 Task: Look for space in Kasulu, Tanzania from 6th September, 2023 to 15th September, 2023 for 6 adults in price range Rs.8000 to Rs.12000. Place can be entire place or private room with 6 bedrooms having 6 beds and 6 bathrooms. Property type can be house, flat, guest house. Amenities needed are: wifi, TV, free parkinig on premises, gym, breakfast. Booking option can be shelf check-in. Required host language is English.
Action: Mouse moved to (421, 86)
Screenshot: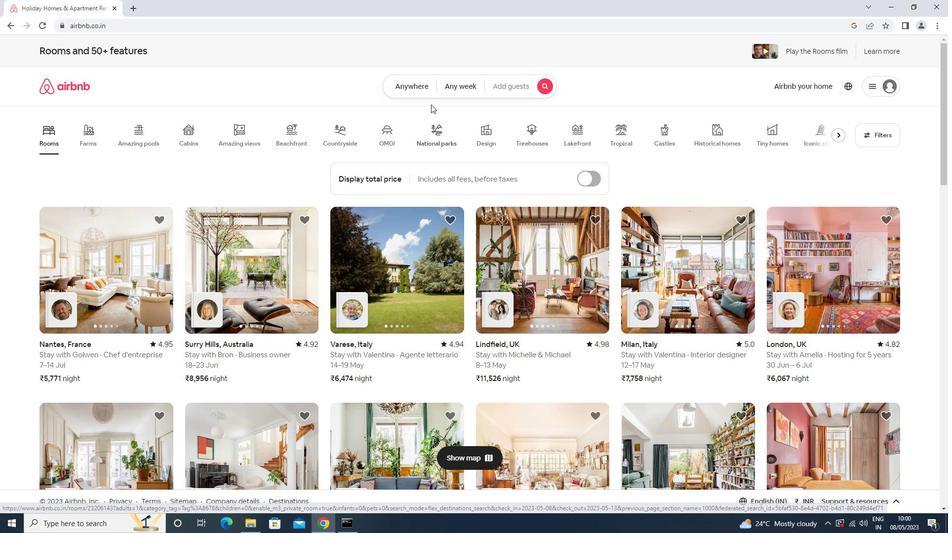 
Action: Mouse pressed left at (421, 86)
Screenshot: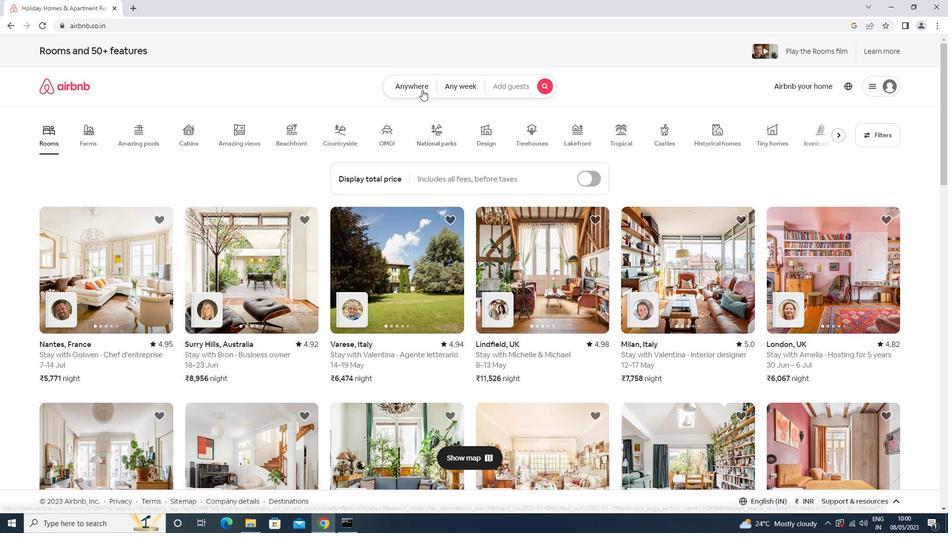 
Action: Mouse moved to (386, 115)
Screenshot: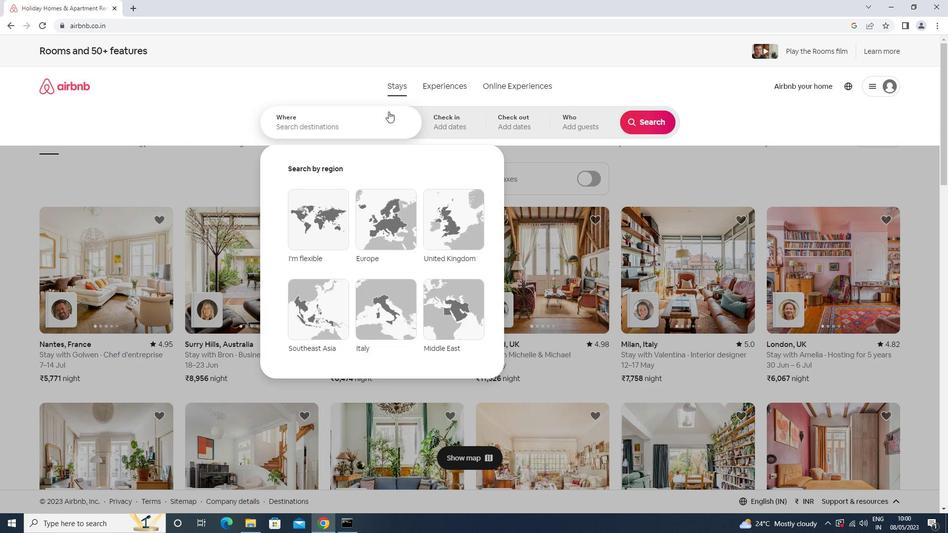 
Action: Mouse pressed left at (386, 115)
Screenshot: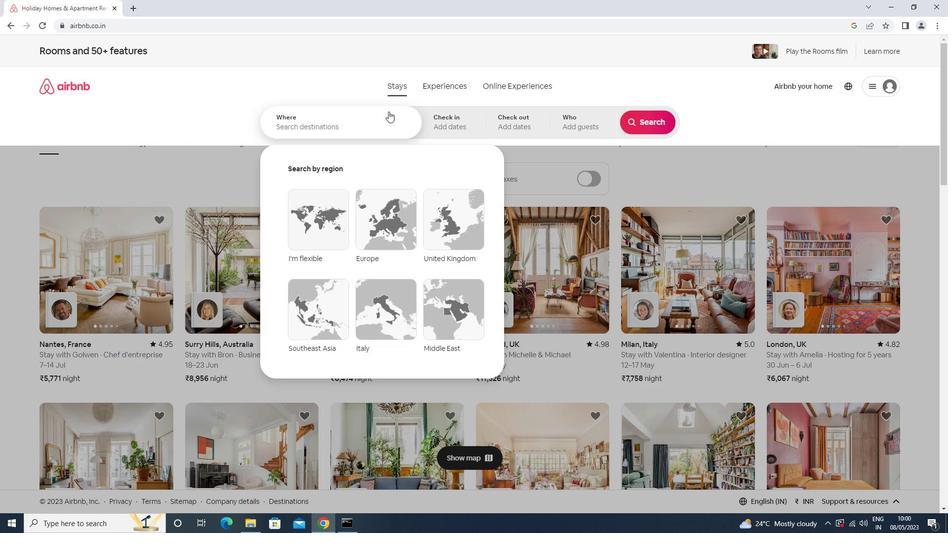 
Action: Mouse moved to (386, 116)
Screenshot: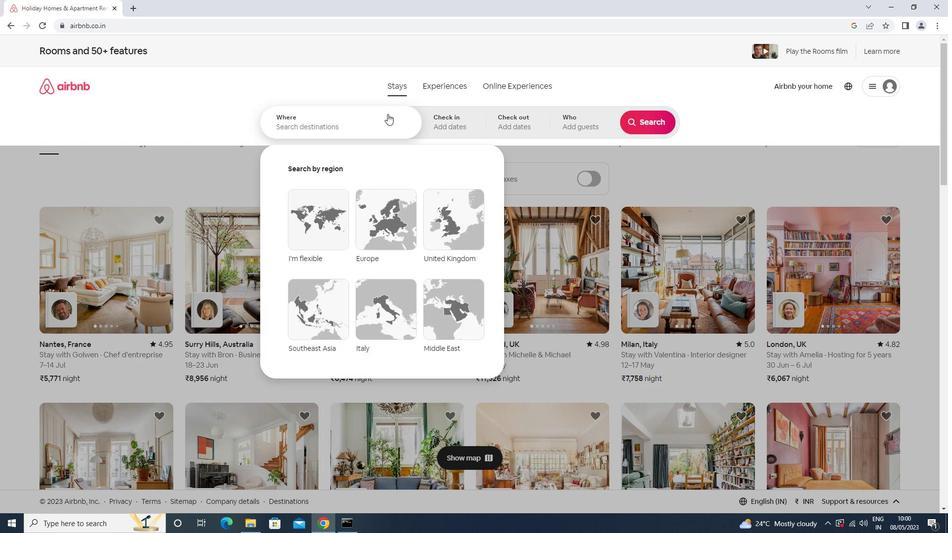 
Action: Key pressed <Key.shift>KASULU,<Key.backspace><Key.down><Key.enter>
Screenshot: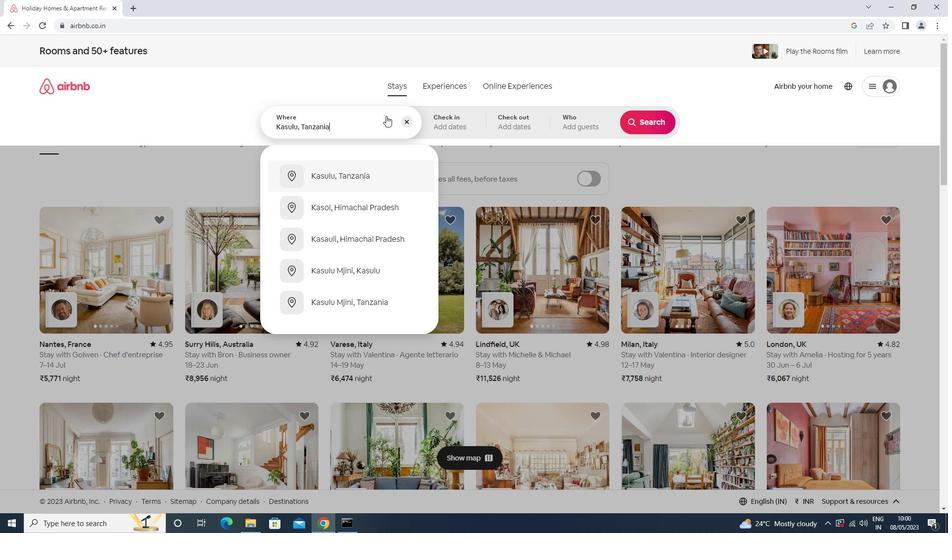 
Action: Mouse moved to (646, 204)
Screenshot: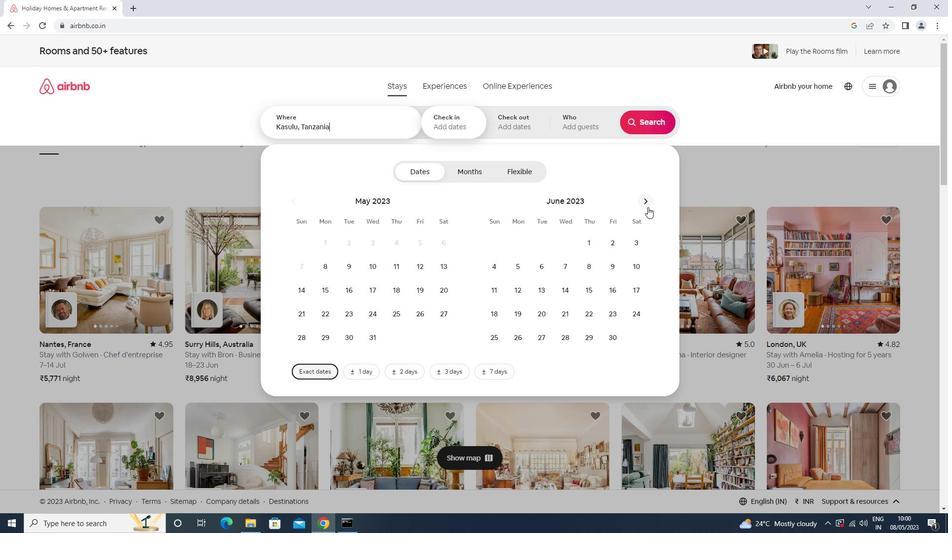 
Action: Mouse pressed left at (646, 204)
Screenshot: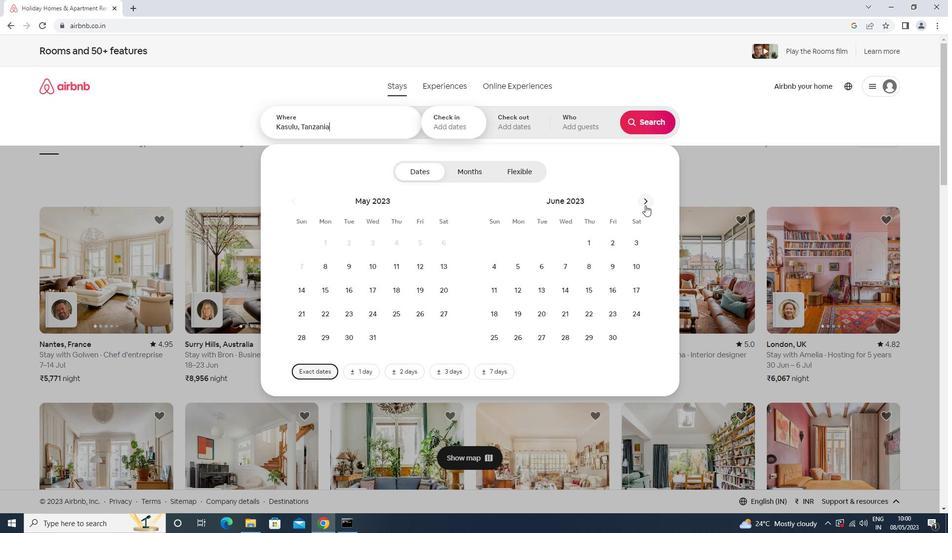 
Action: Mouse moved to (588, 262)
Screenshot: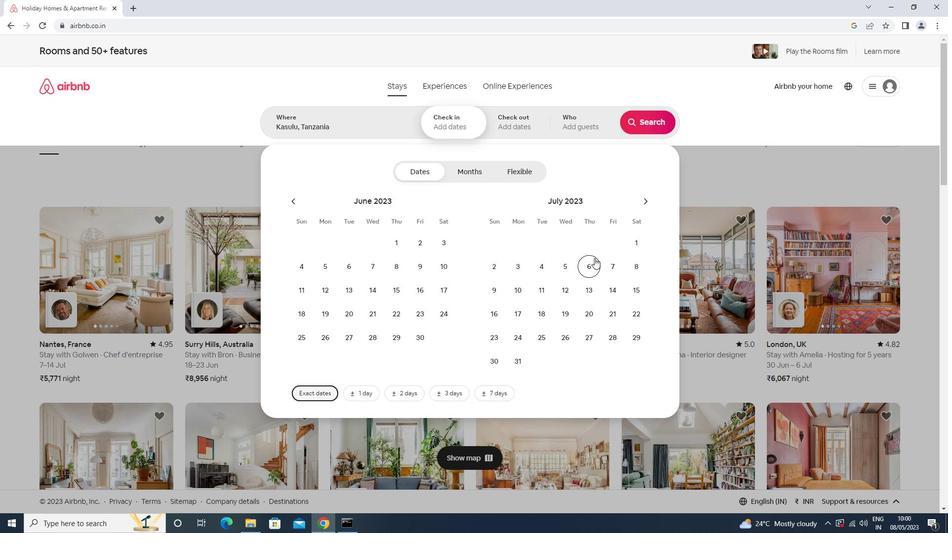 
Action: Mouse pressed left at (588, 262)
Screenshot: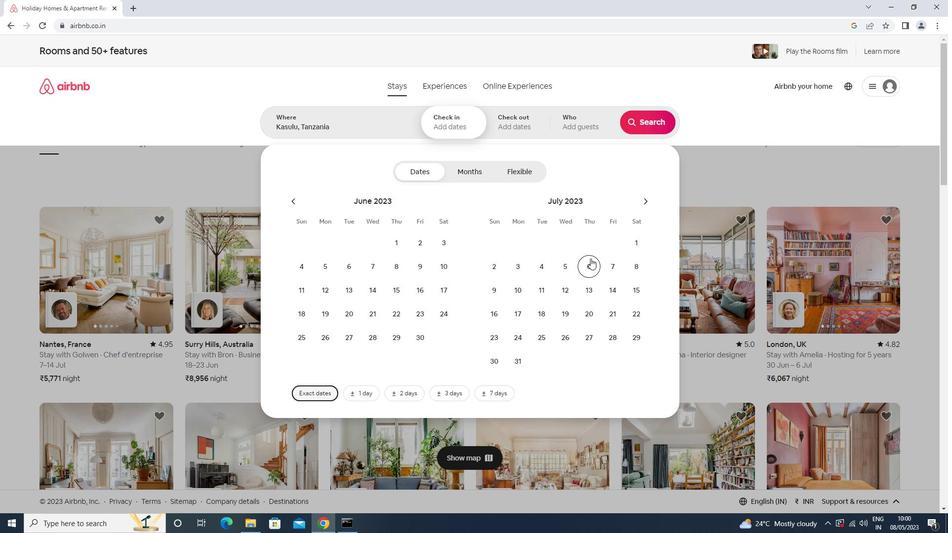 
Action: Mouse moved to (632, 285)
Screenshot: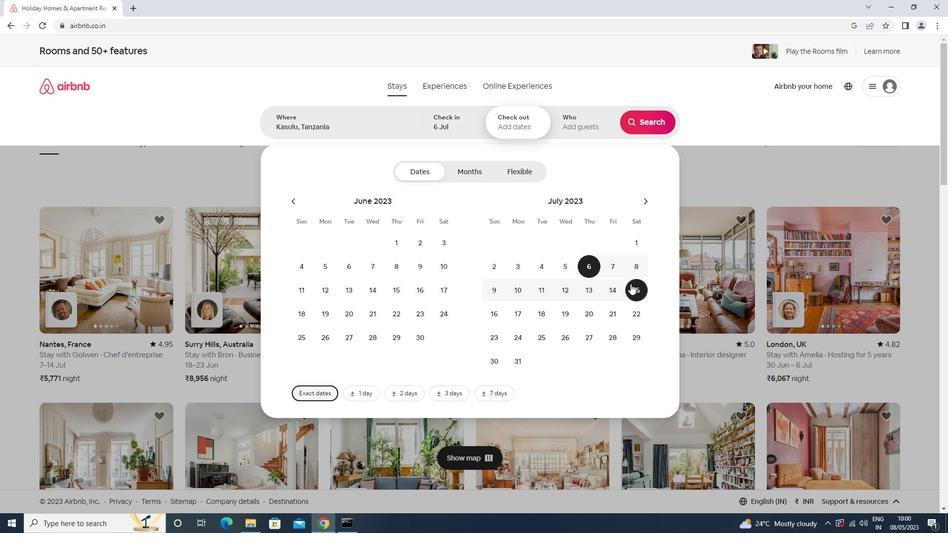 
Action: Mouse pressed left at (632, 285)
Screenshot: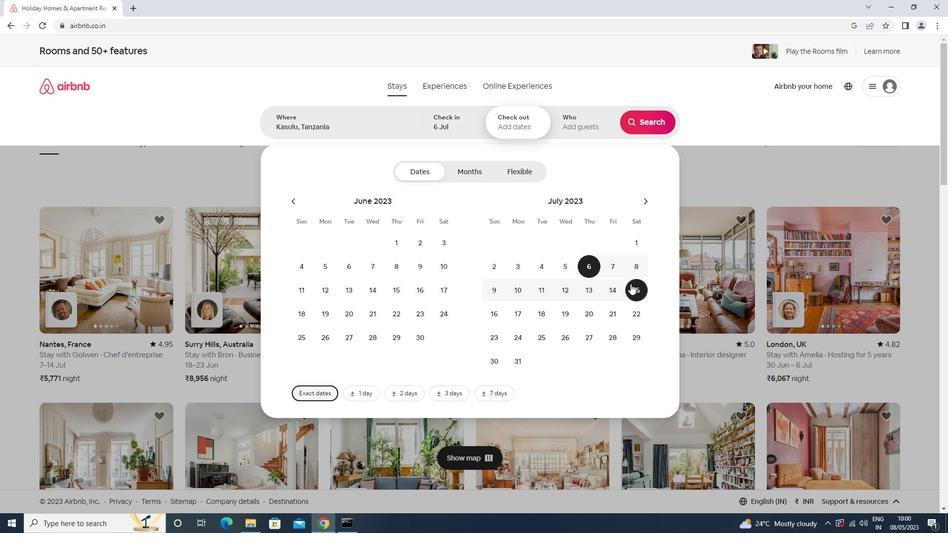 
Action: Mouse moved to (584, 123)
Screenshot: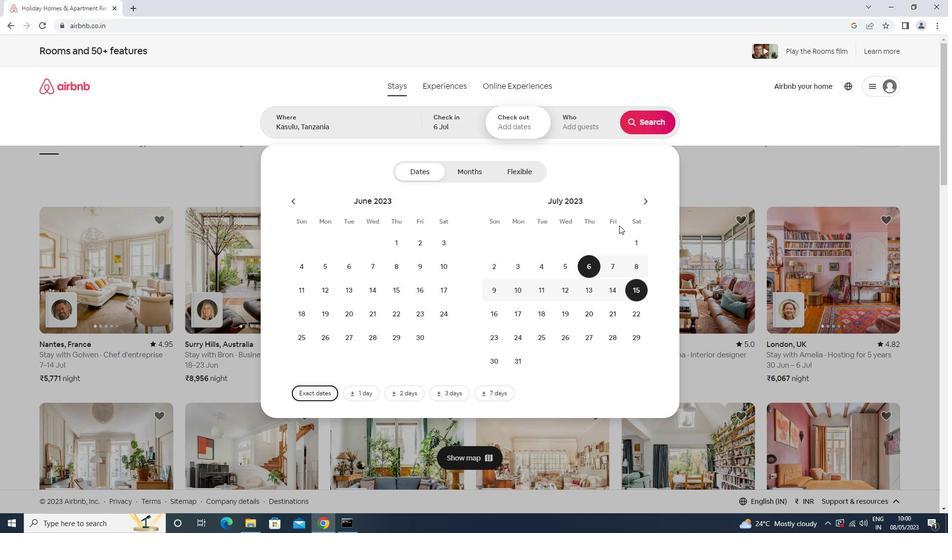 
Action: Mouse pressed left at (584, 123)
Screenshot: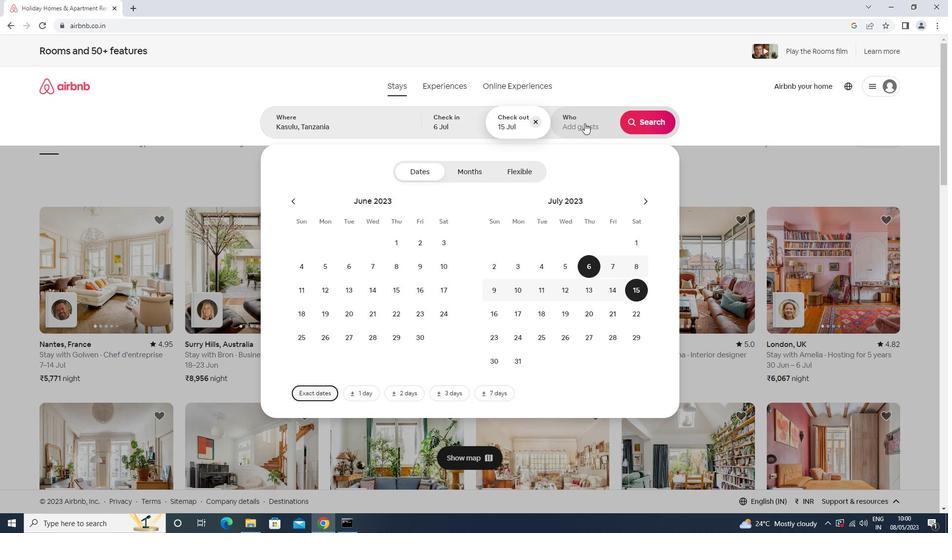 
Action: Mouse moved to (649, 173)
Screenshot: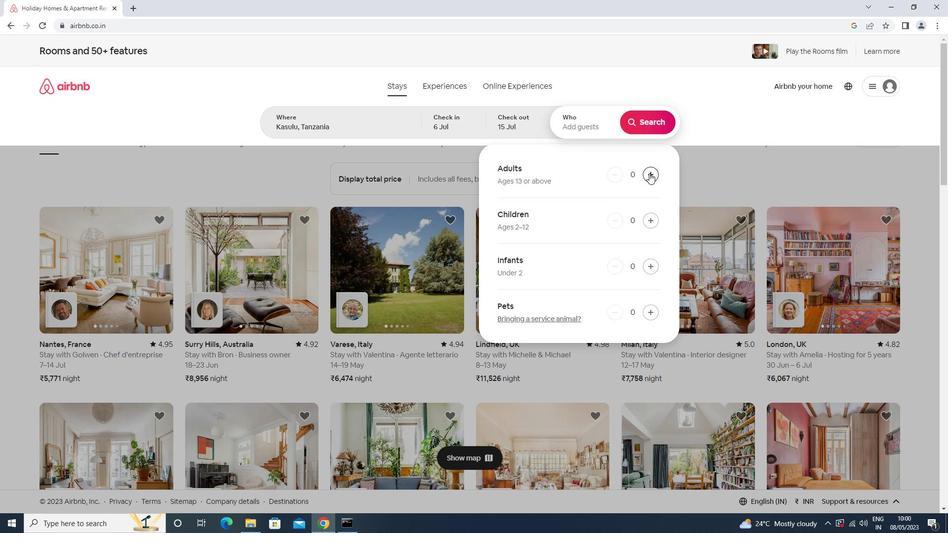 
Action: Mouse pressed left at (649, 173)
Screenshot: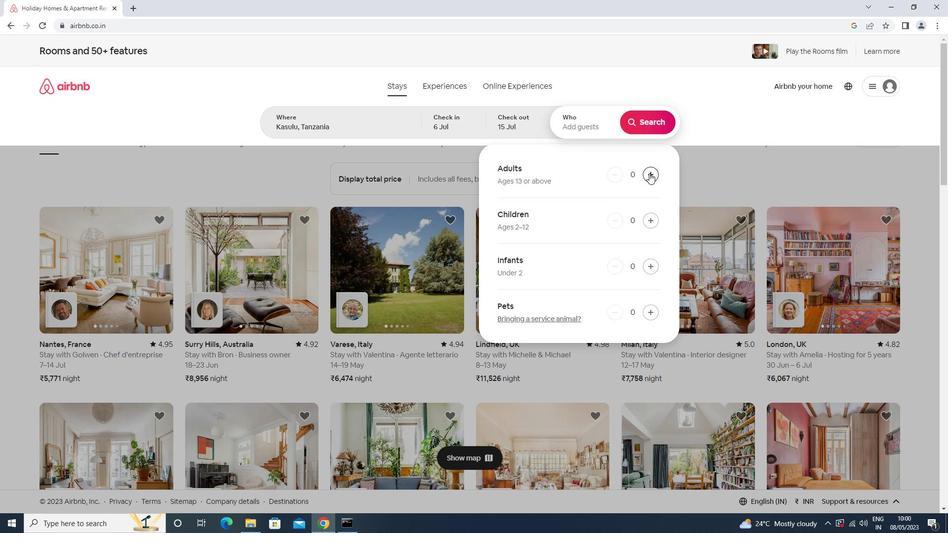 
Action: Mouse pressed left at (649, 173)
Screenshot: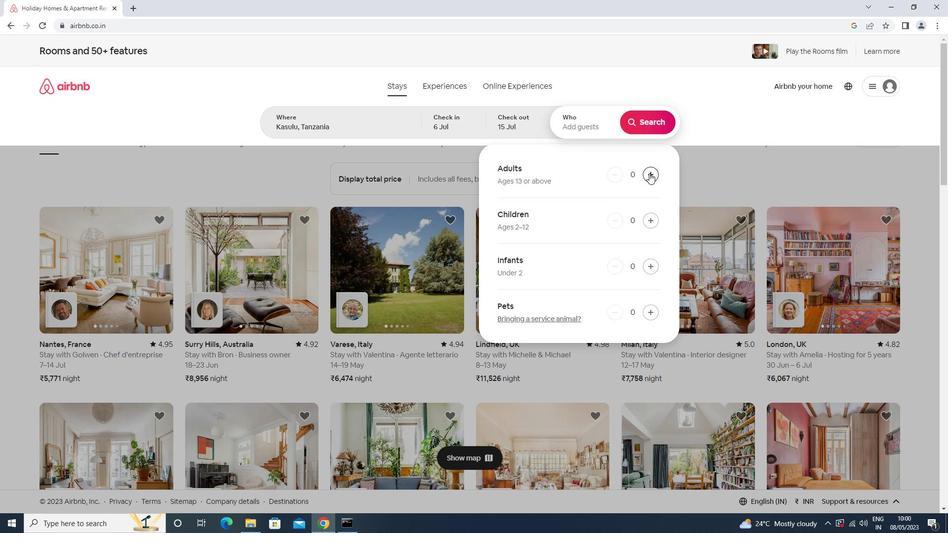 
Action: Mouse moved to (649, 173)
Screenshot: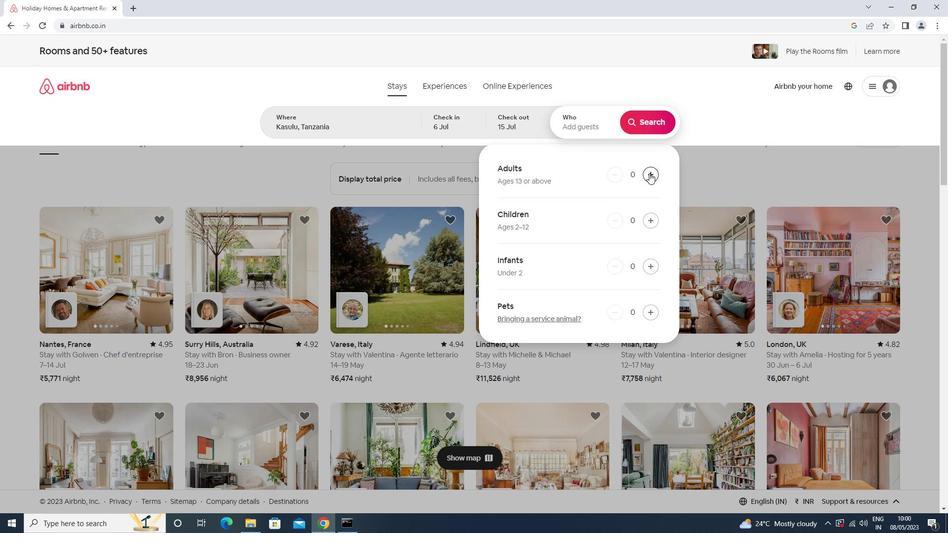 
Action: Mouse pressed left at (649, 173)
Screenshot: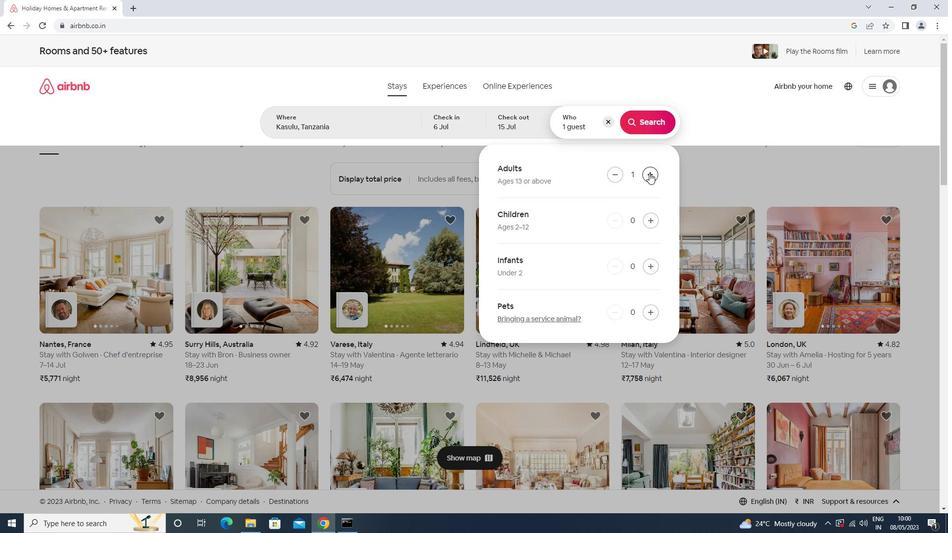 
Action: Mouse pressed left at (649, 173)
Screenshot: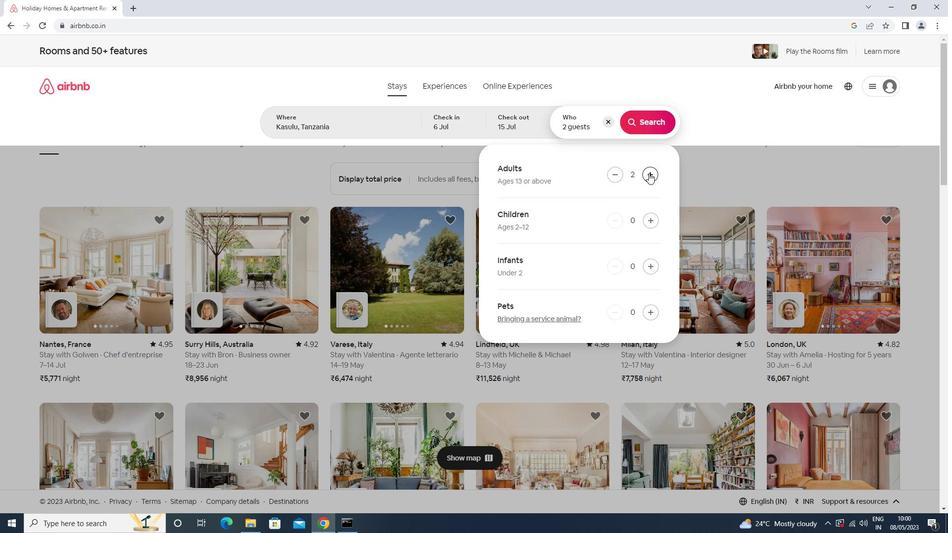 
Action: Mouse pressed left at (649, 173)
Screenshot: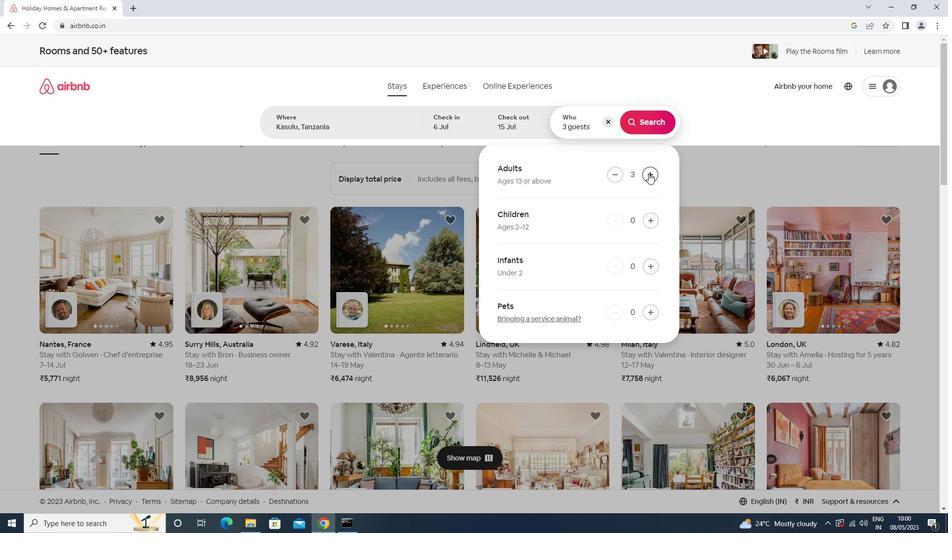 
Action: Mouse pressed left at (649, 173)
Screenshot: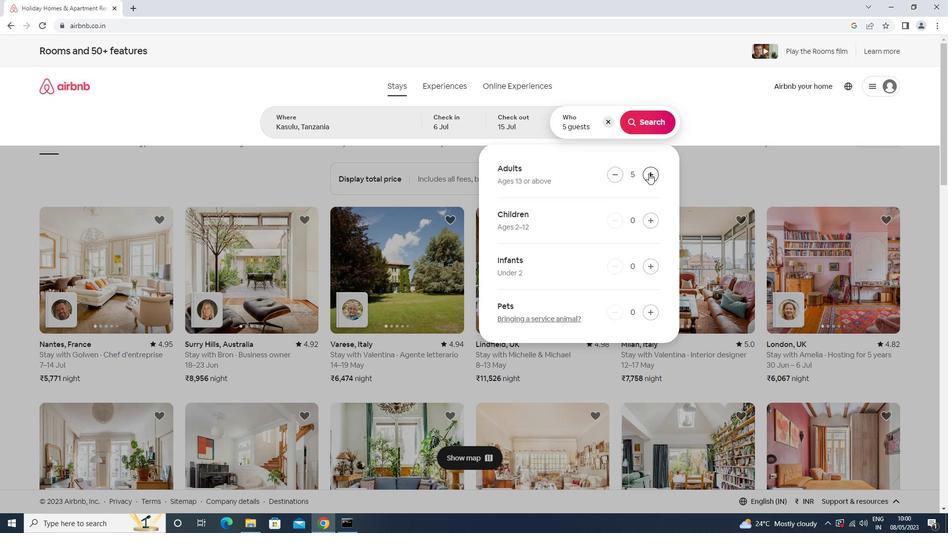 
Action: Mouse moved to (643, 123)
Screenshot: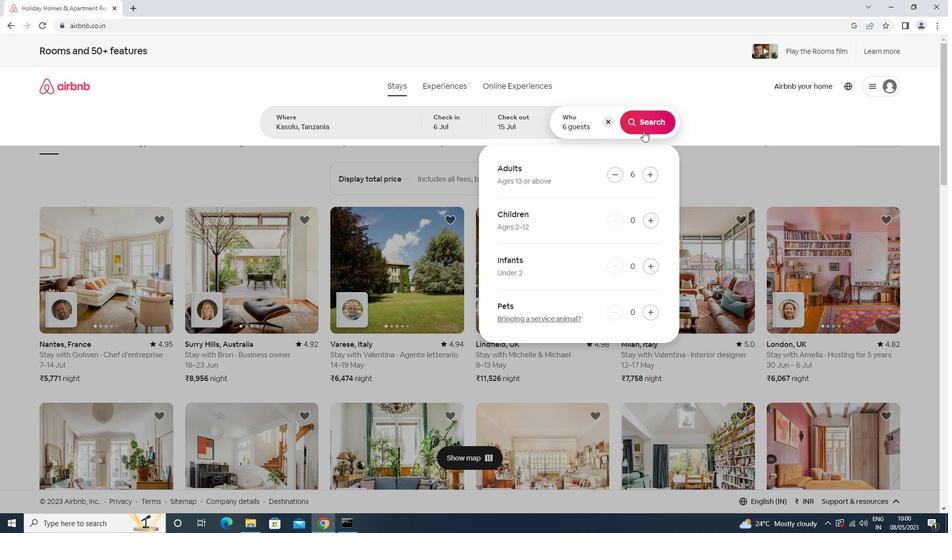 
Action: Mouse pressed left at (643, 123)
Screenshot: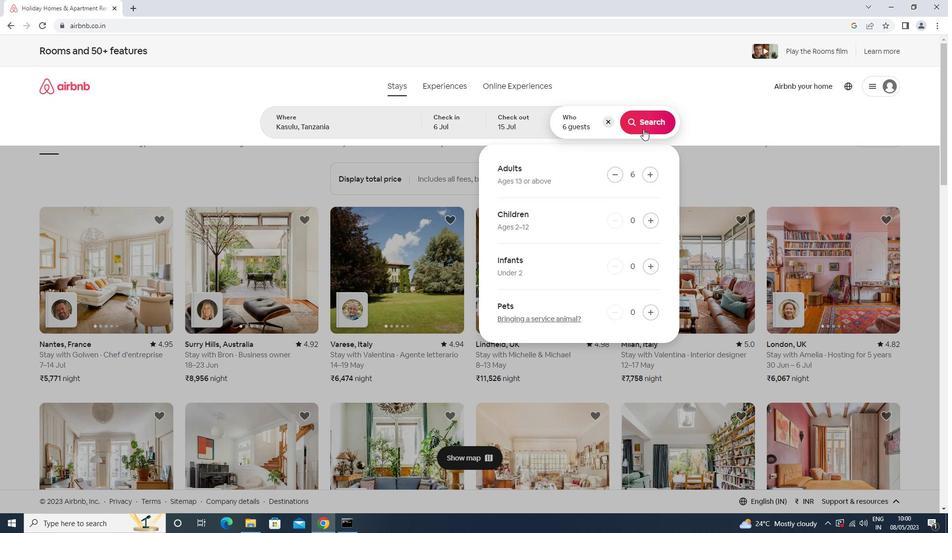 
Action: Mouse moved to (909, 92)
Screenshot: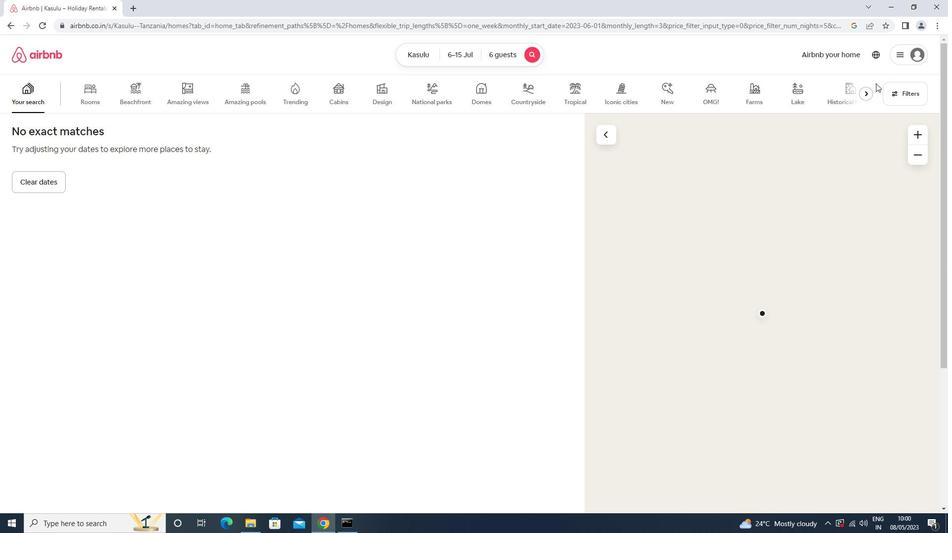 
Action: Mouse pressed left at (909, 92)
Screenshot: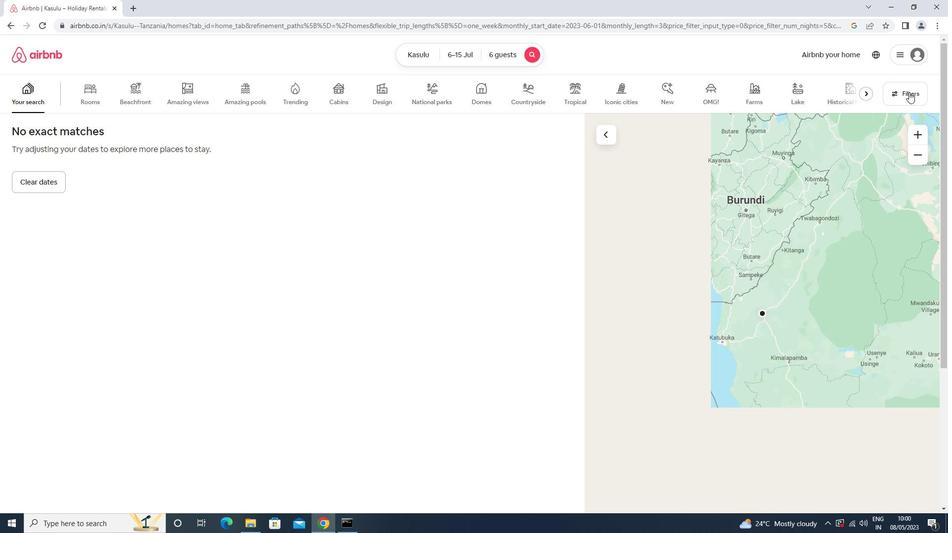 
Action: Mouse moved to (414, 334)
Screenshot: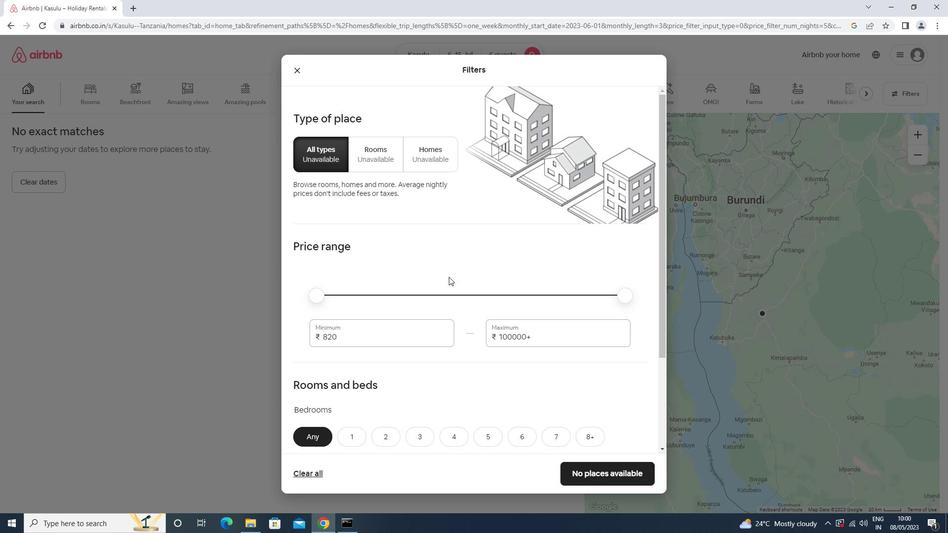 
Action: Mouse pressed left at (414, 334)
Screenshot: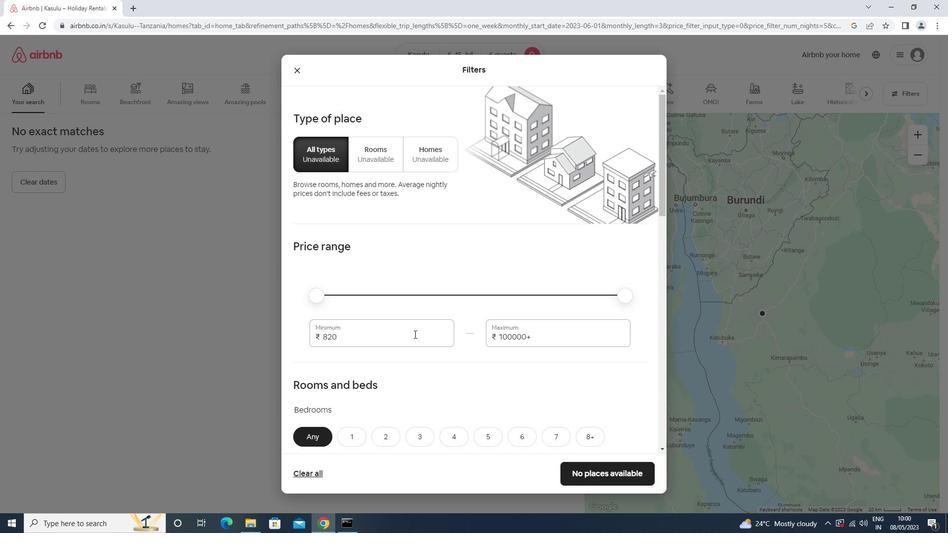 
Action: Mouse moved to (414, 334)
Screenshot: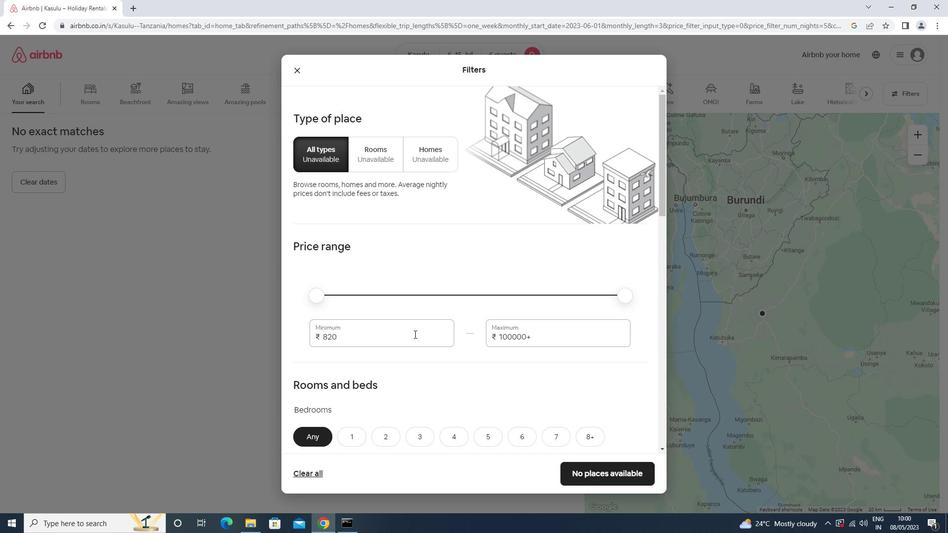 
Action: Key pressed <Key.backspace><Key.backspace>000<Key.tab>12000
Screenshot: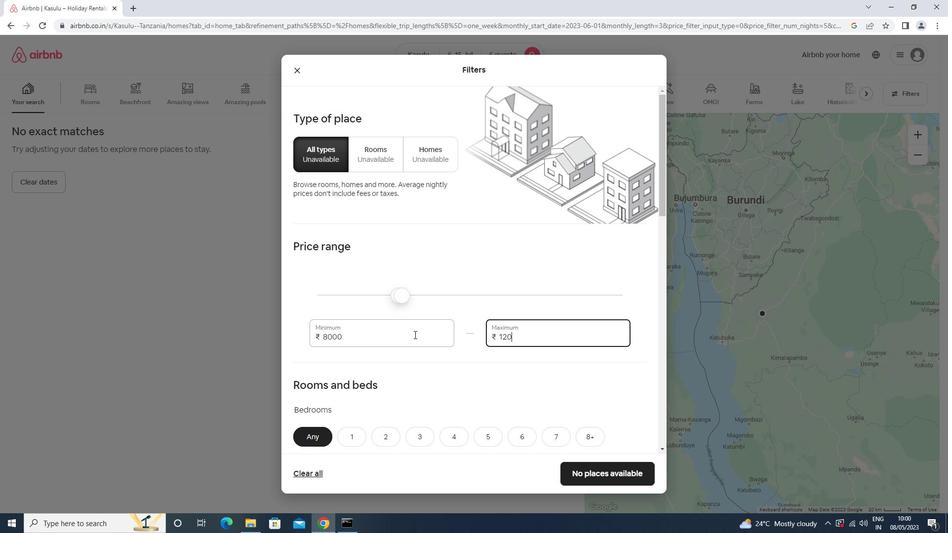 
Action: Mouse moved to (547, 302)
Screenshot: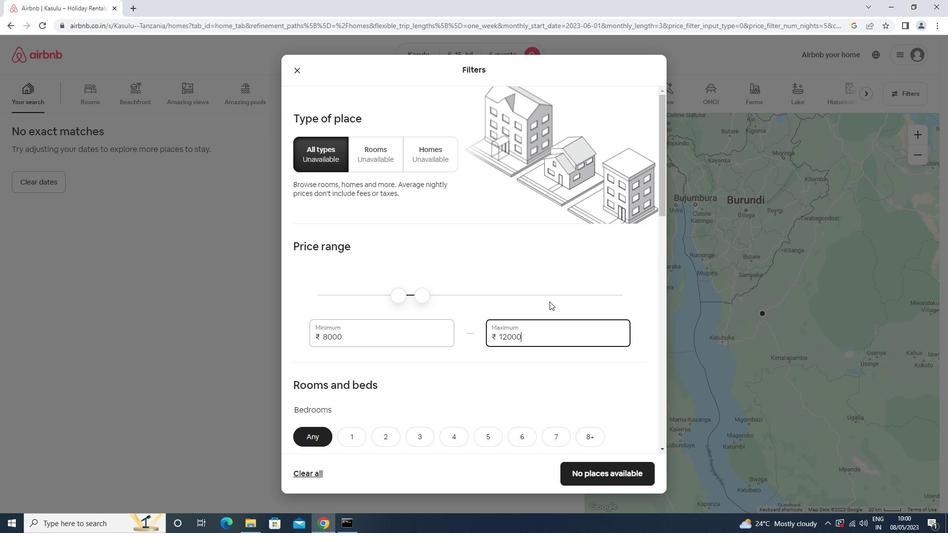 
Action: Mouse scrolled (547, 302) with delta (0, 0)
Screenshot: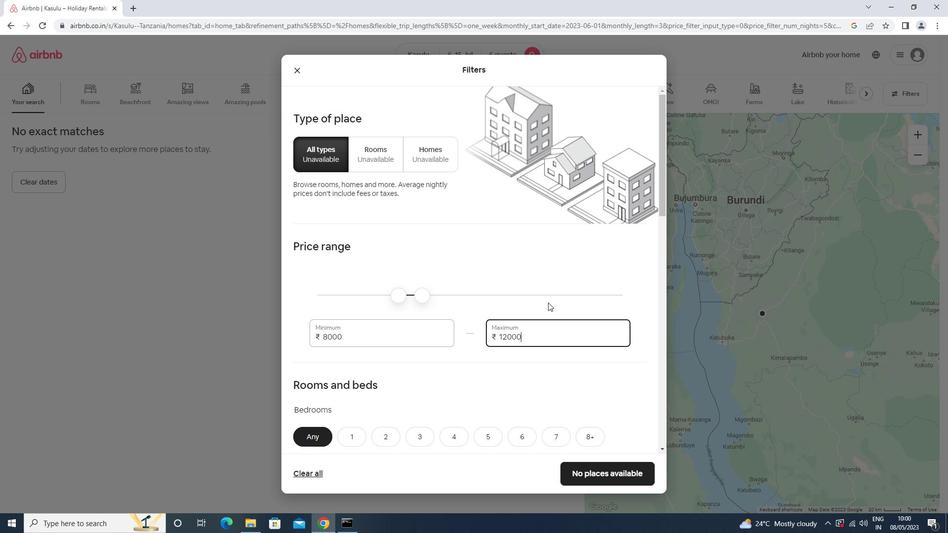 
Action: Mouse scrolled (547, 302) with delta (0, 0)
Screenshot: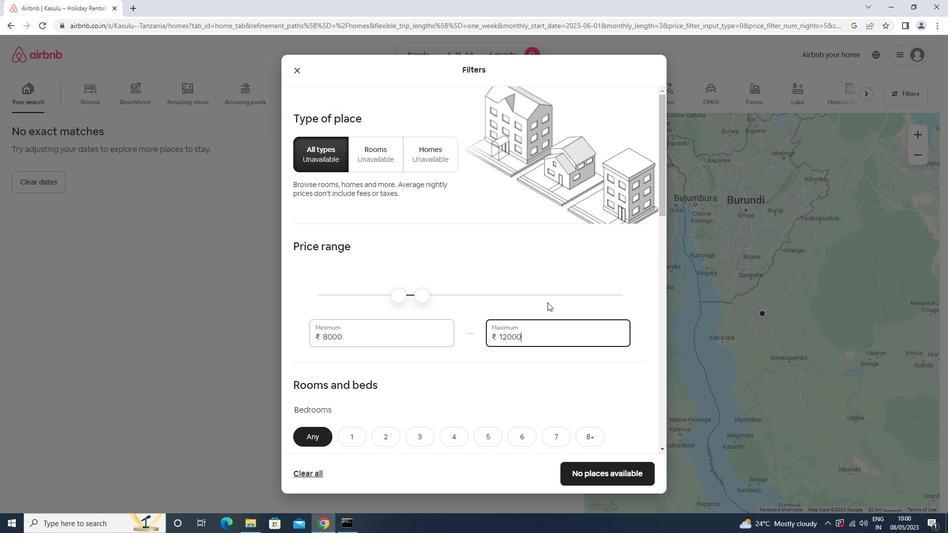 
Action: Mouse scrolled (547, 302) with delta (0, 0)
Screenshot: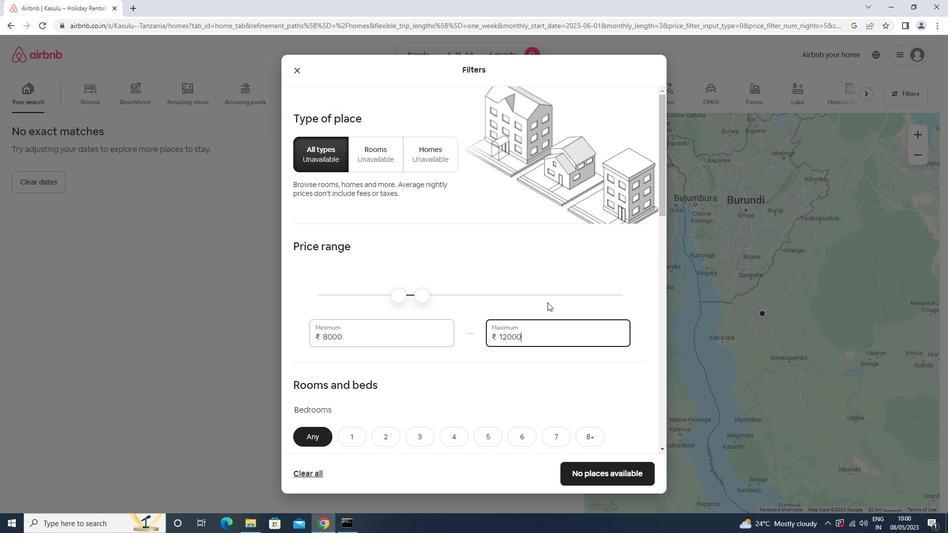 
Action: Mouse scrolled (547, 302) with delta (0, 0)
Screenshot: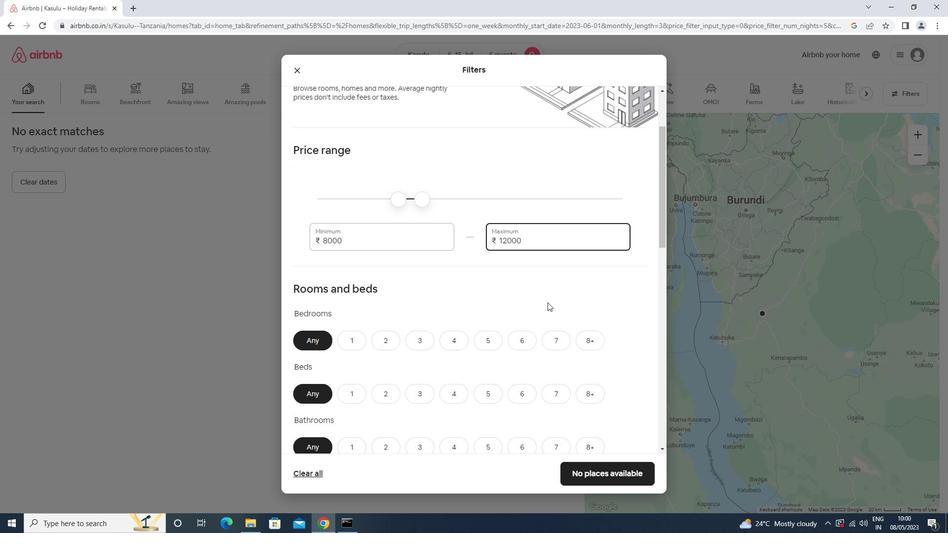
Action: Mouse moved to (531, 241)
Screenshot: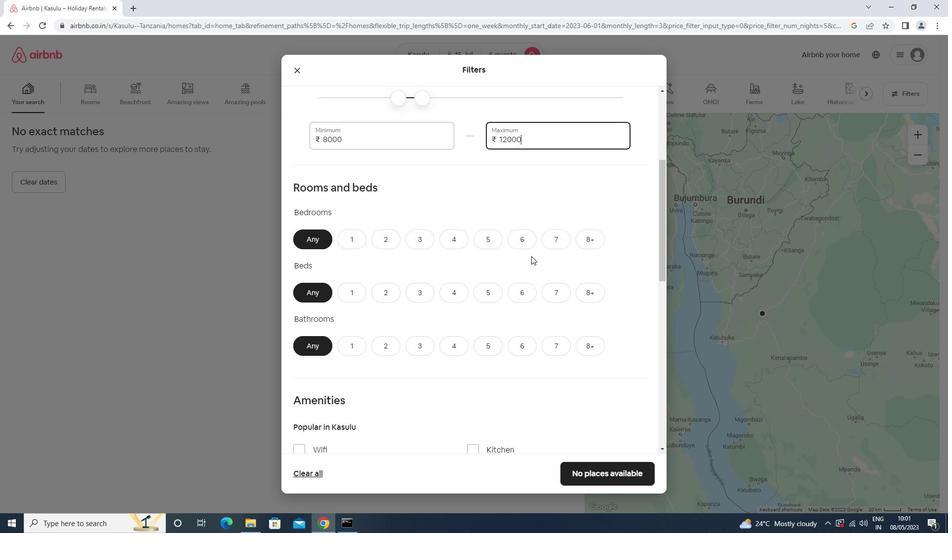 
Action: Mouse pressed left at (531, 241)
Screenshot: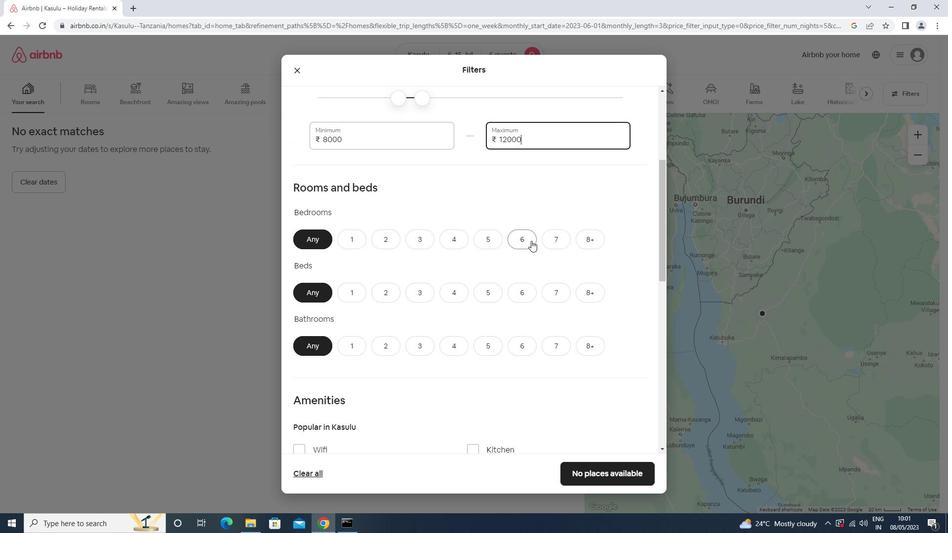
Action: Mouse moved to (525, 287)
Screenshot: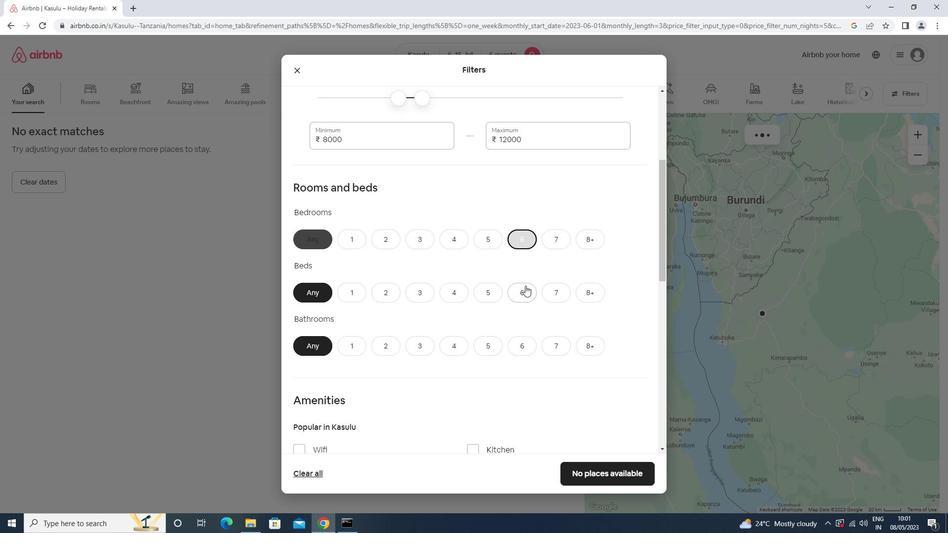 
Action: Mouse pressed left at (525, 287)
Screenshot: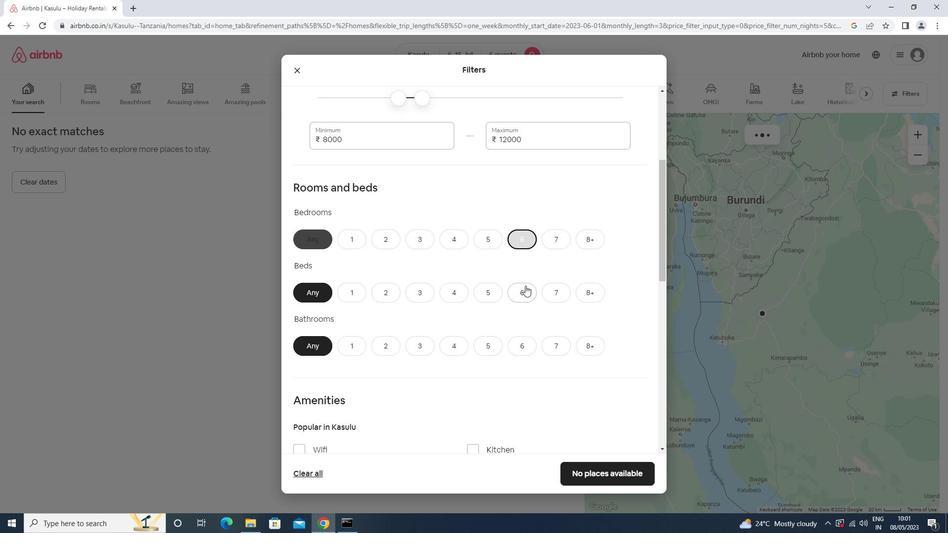 
Action: Mouse moved to (516, 340)
Screenshot: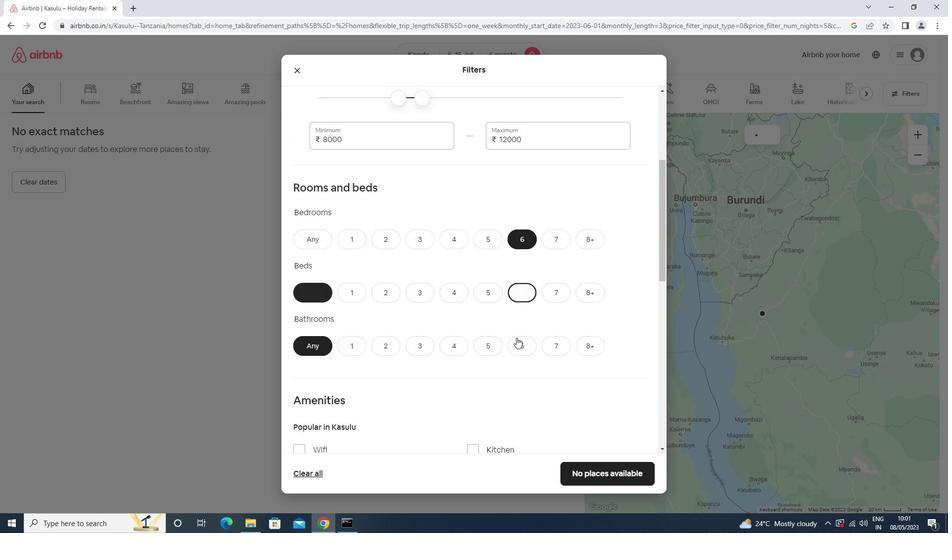 
Action: Mouse pressed left at (516, 340)
Screenshot: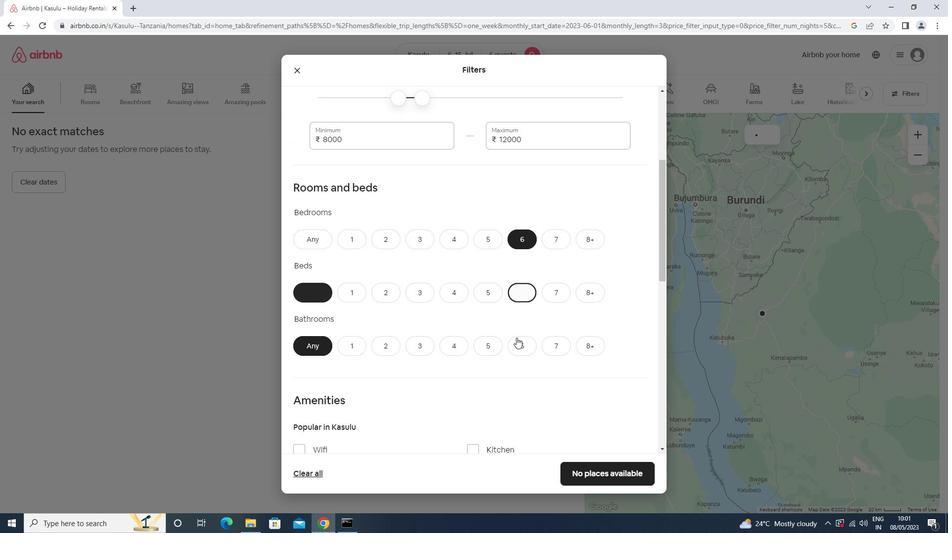 
Action: Mouse moved to (500, 339)
Screenshot: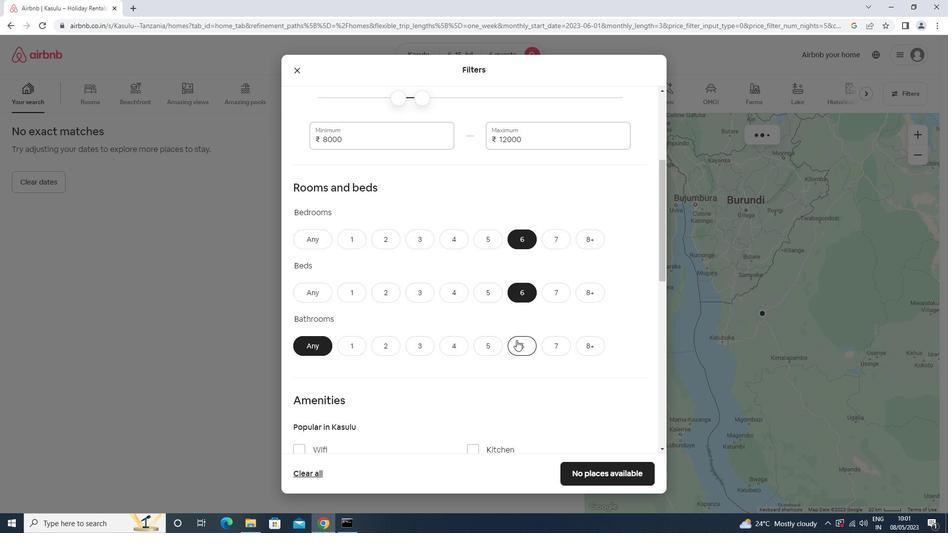 
Action: Mouse scrolled (500, 339) with delta (0, 0)
Screenshot: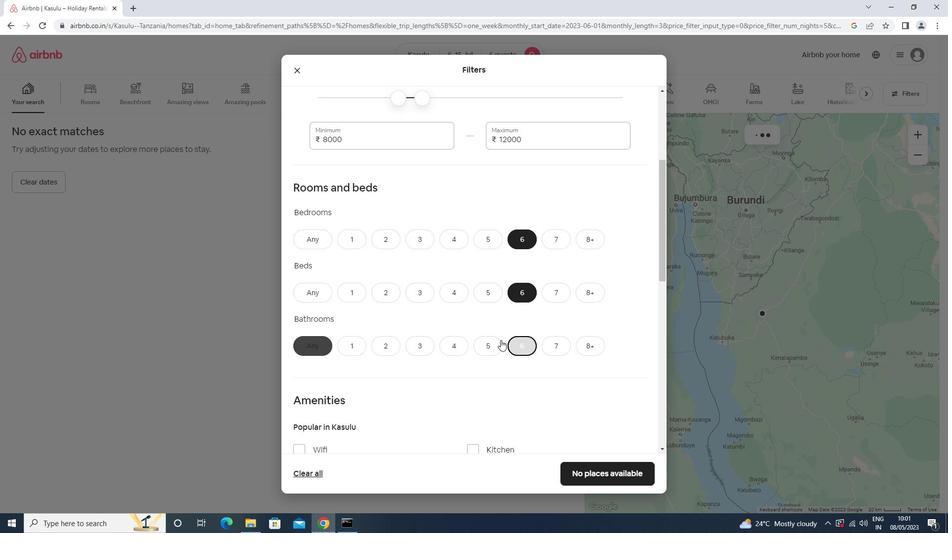 
Action: Mouse scrolled (500, 339) with delta (0, 0)
Screenshot: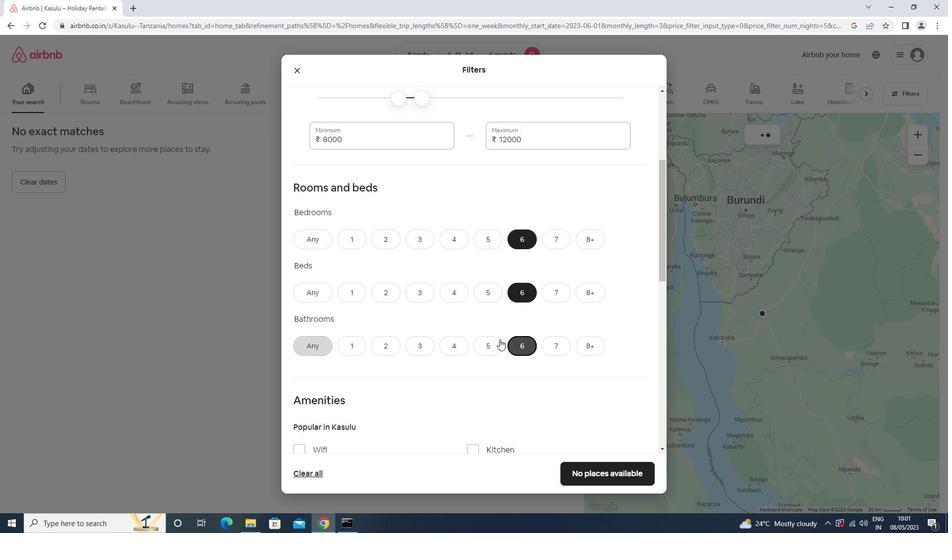 
Action: Mouse scrolled (500, 339) with delta (0, 0)
Screenshot: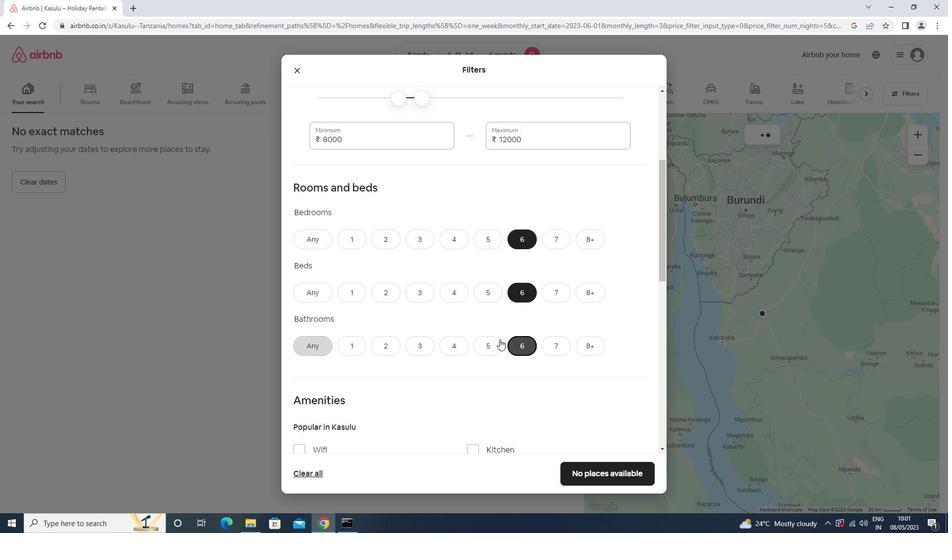 
Action: Mouse scrolled (500, 339) with delta (0, 0)
Screenshot: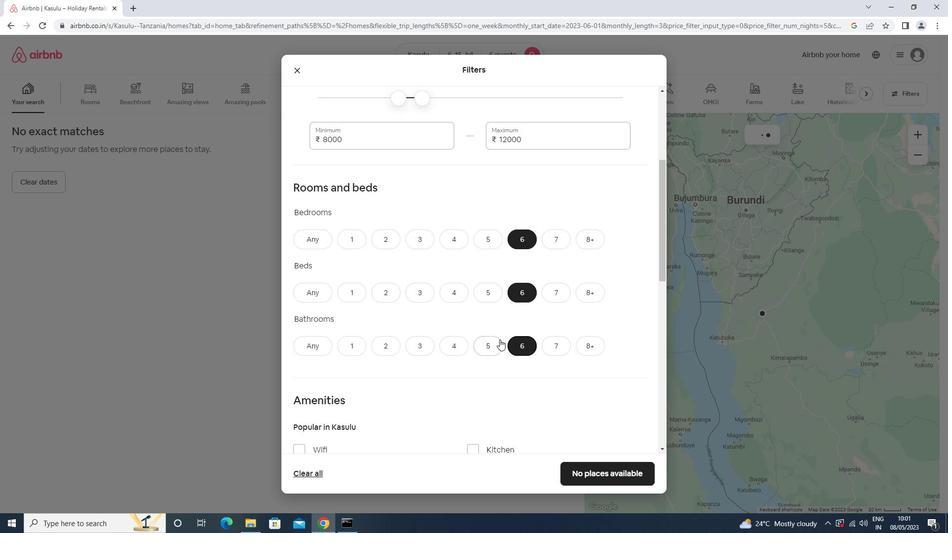 
Action: Mouse moved to (332, 250)
Screenshot: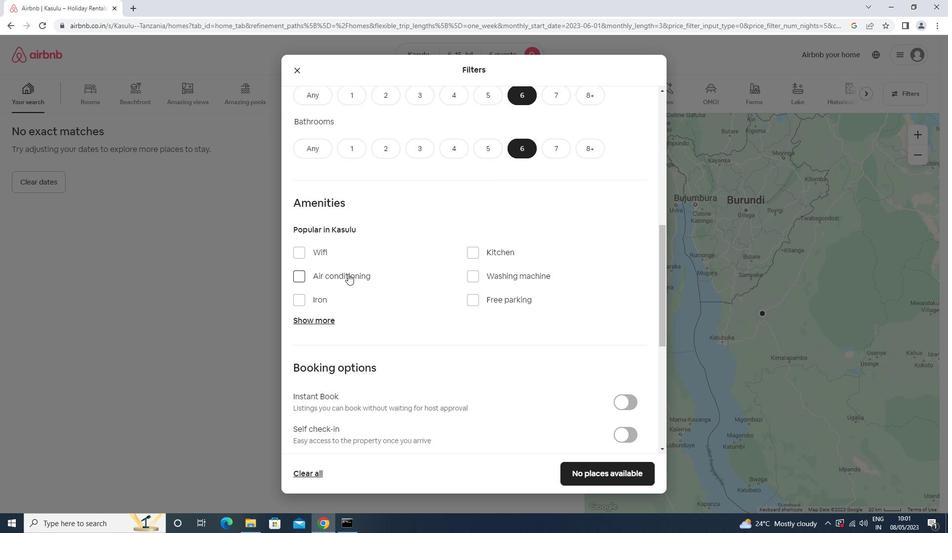 
Action: Mouse pressed left at (332, 250)
Screenshot: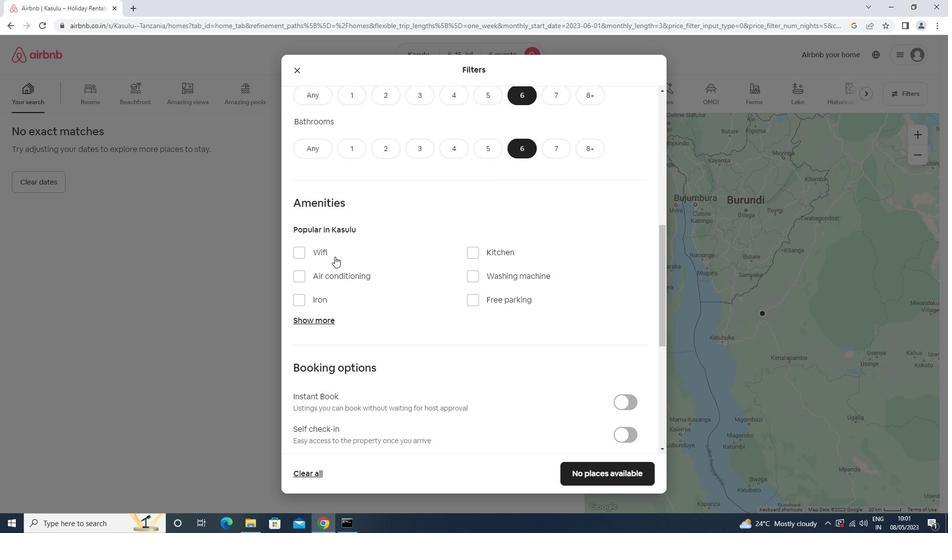 
Action: Mouse moved to (339, 322)
Screenshot: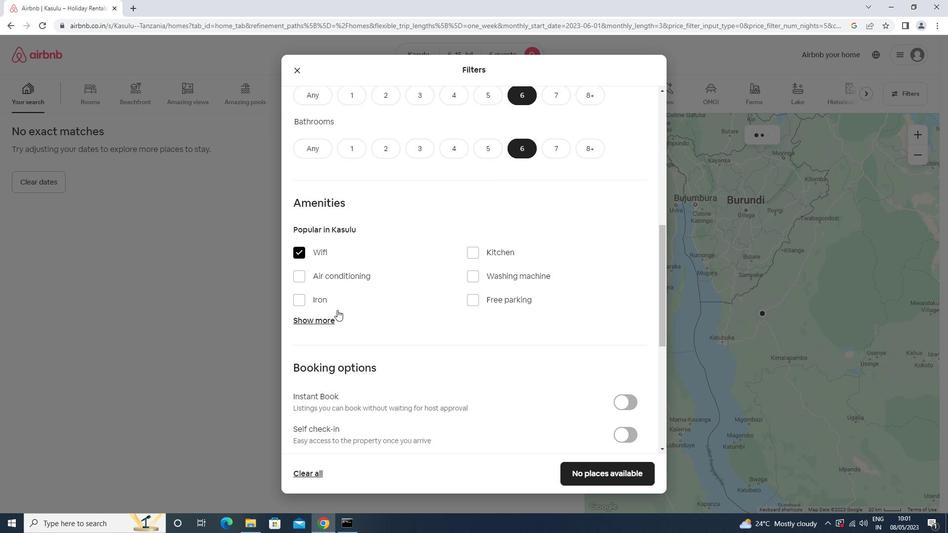 
Action: Mouse pressed left at (339, 322)
Screenshot: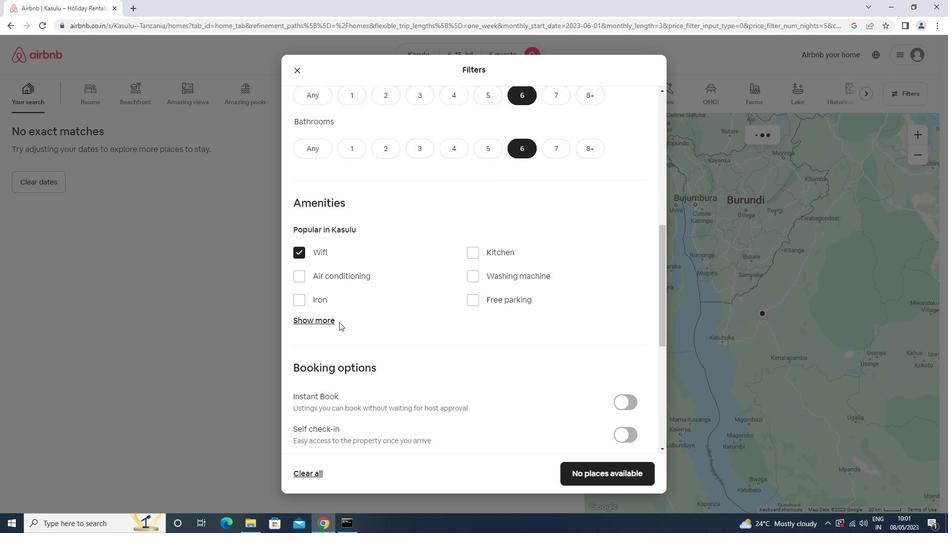 
Action: Mouse moved to (503, 296)
Screenshot: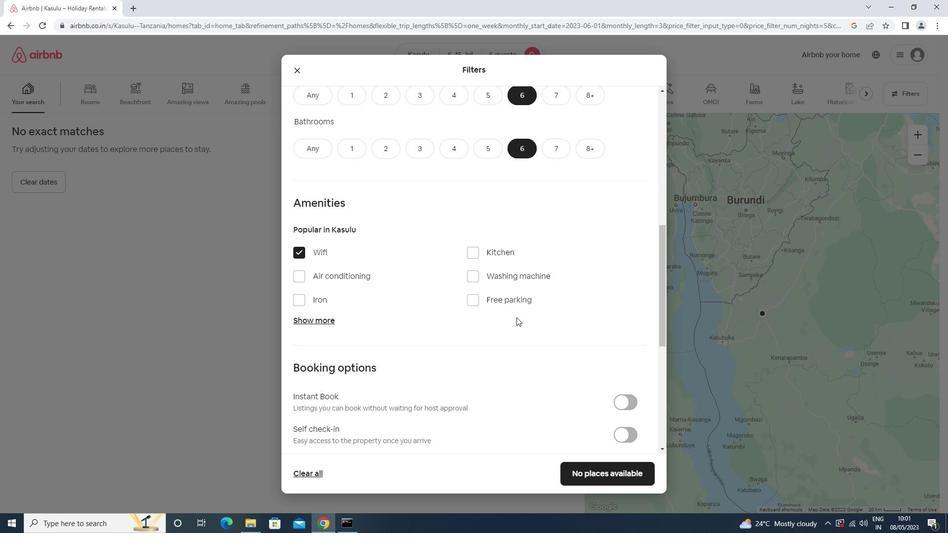
Action: Mouse pressed left at (503, 296)
Screenshot: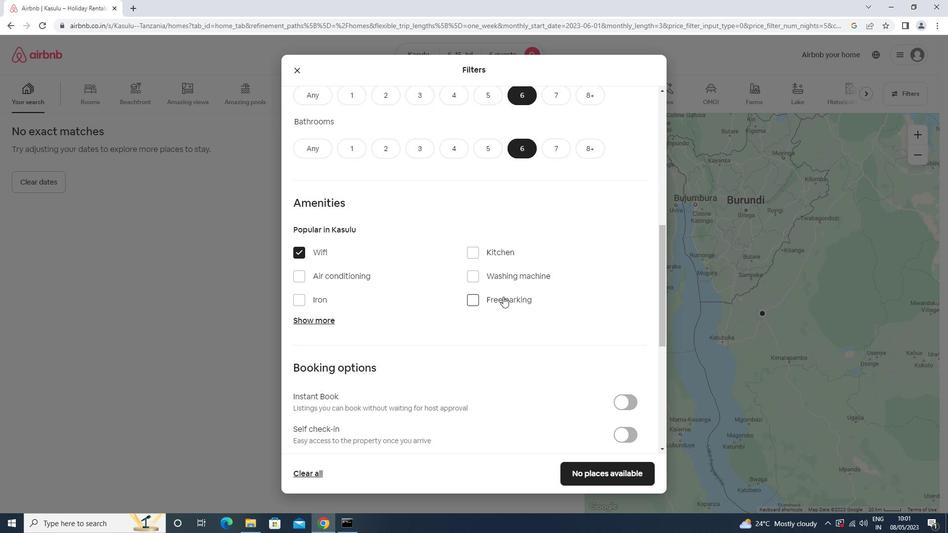 
Action: Mouse moved to (320, 322)
Screenshot: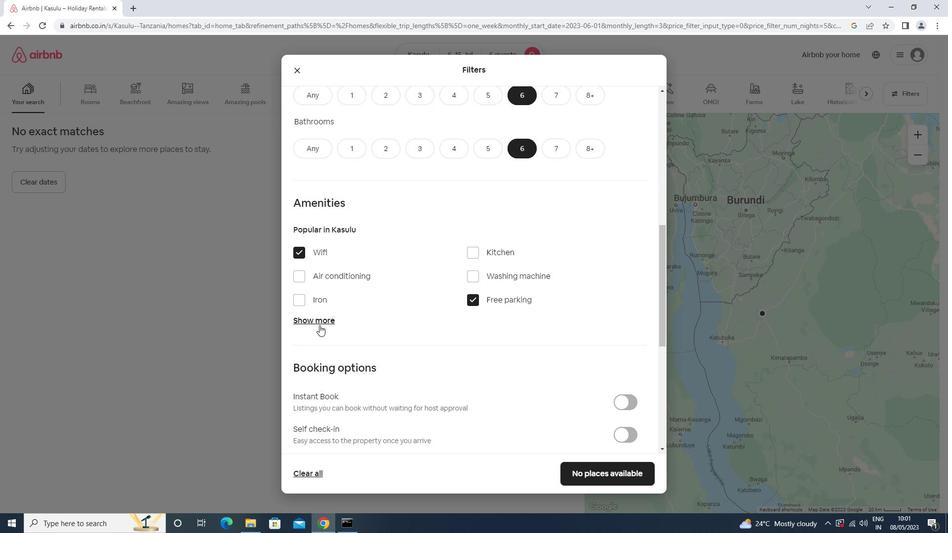 
Action: Mouse pressed left at (320, 322)
Screenshot: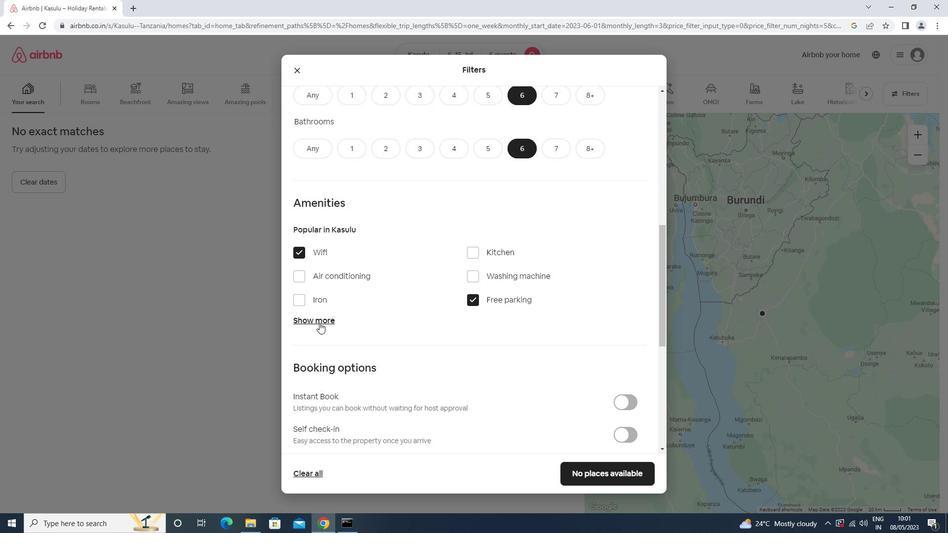 
Action: Mouse moved to (481, 375)
Screenshot: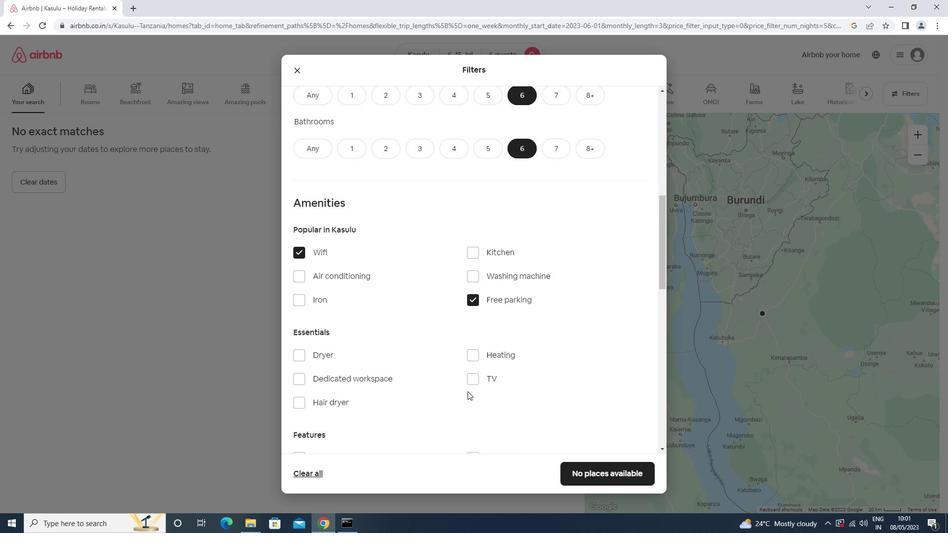 
Action: Mouse pressed left at (481, 375)
Screenshot: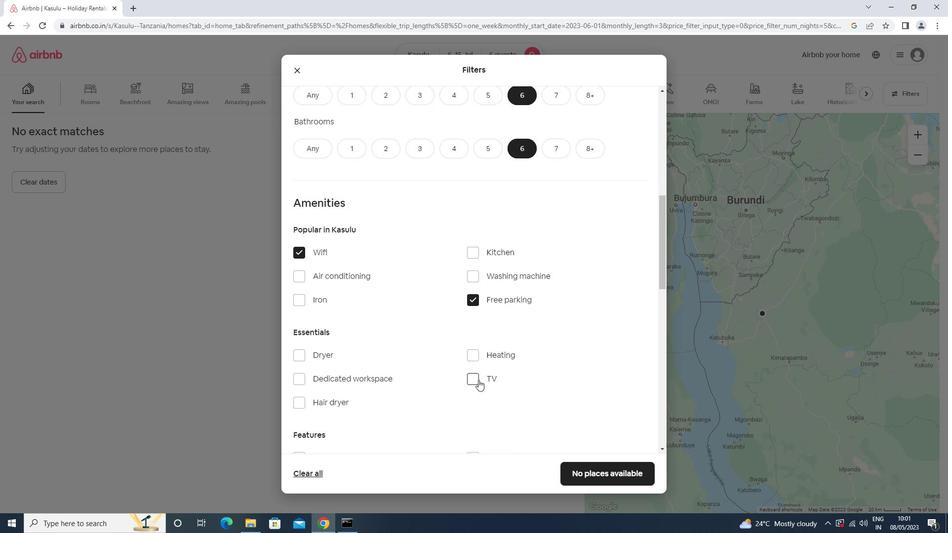 
Action: Mouse moved to (473, 377)
Screenshot: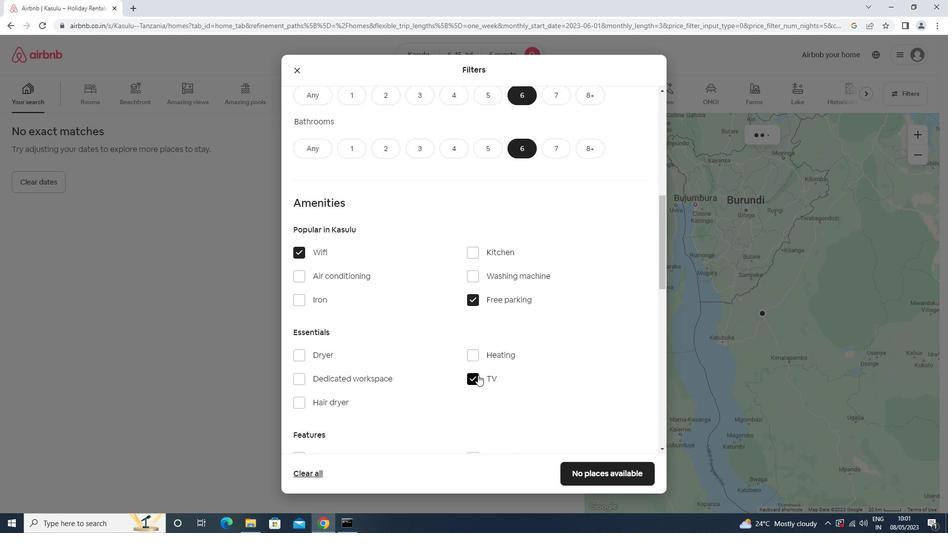 
Action: Mouse scrolled (473, 377) with delta (0, 0)
Screenshot: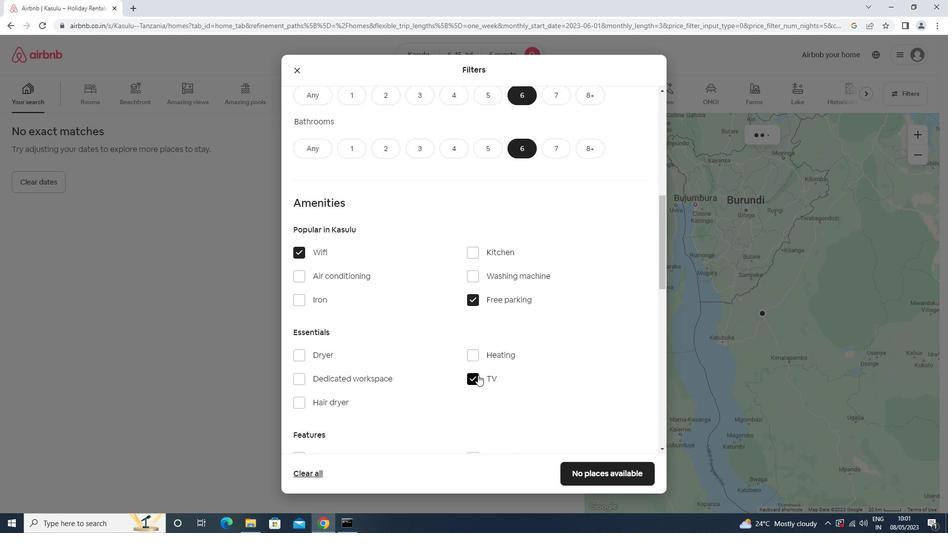 
Action: Mouse moved to (472, 378)
Screenshot: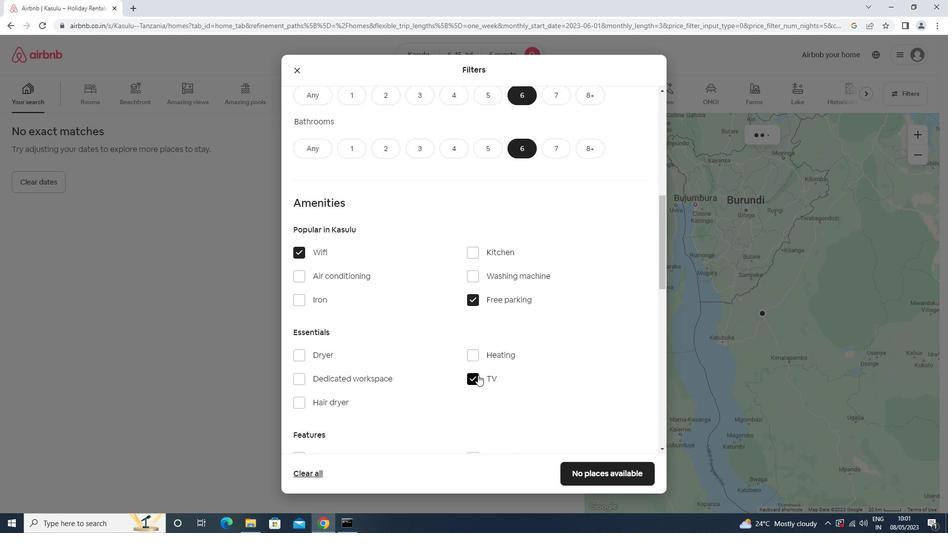 
Action: Mouse scrolled (472, 377) with delta (0, 0)
Screenshot: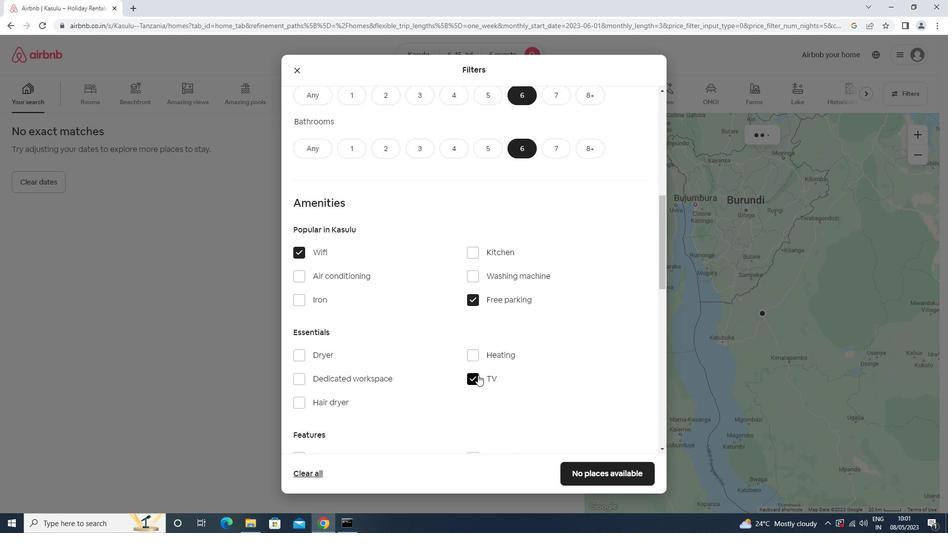 
Action: Mouse scrolled (472, 377) with delta (0, 0)
Screenshot: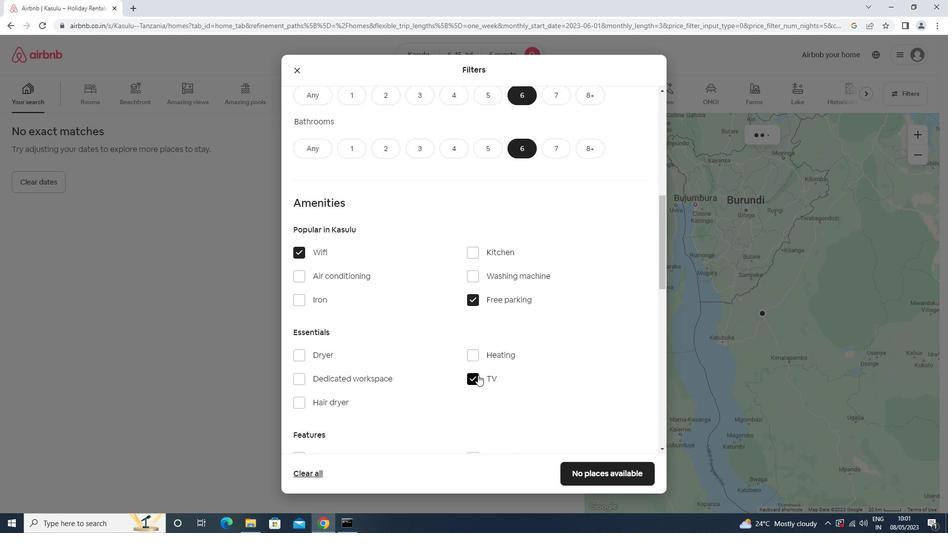 
Action: Mouse moved to (354, 371)
Screenshot: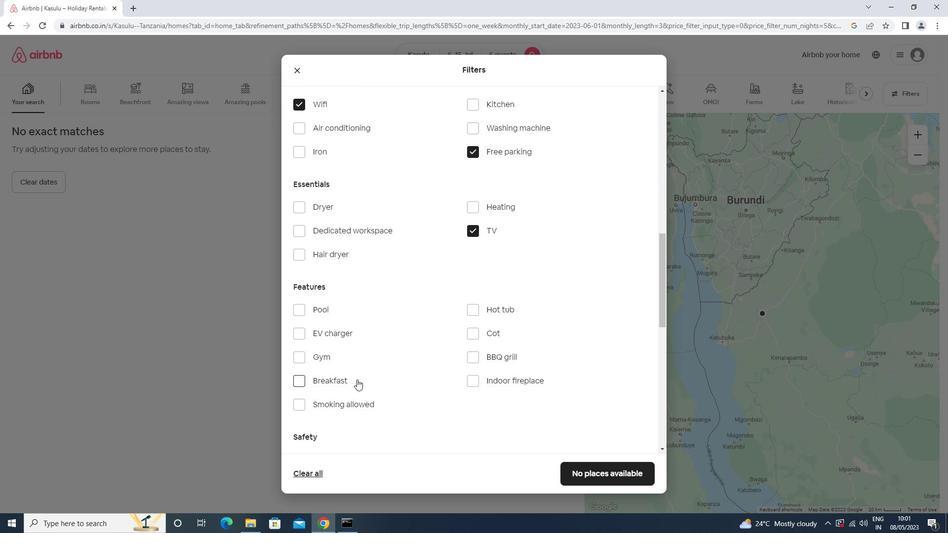 
Action: Mouse pressed left at (354, 371)
Screenshot: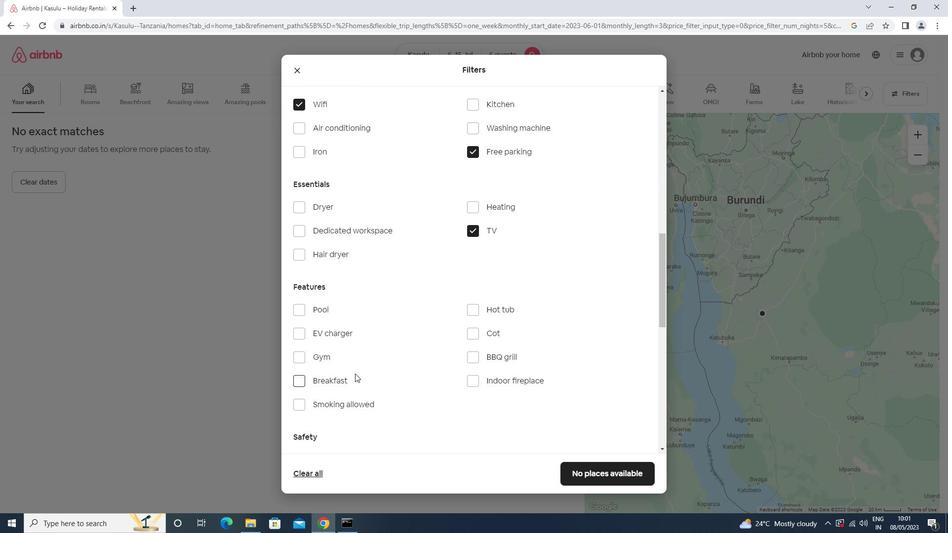 
Action: Mouse moved to (352, 378)
Screenshot: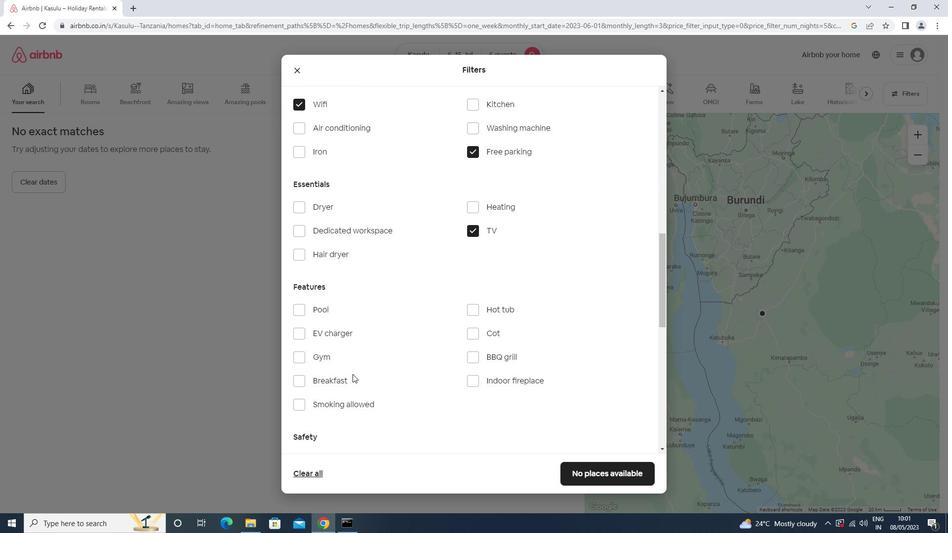 
Action: Mouse pressed left at (352, 378)
Screenshot: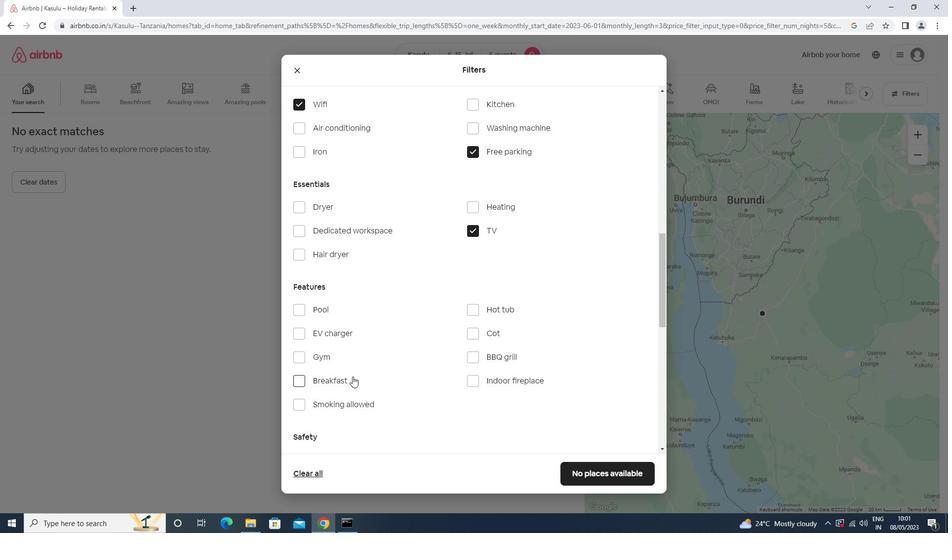 
Action: Mouse moved to (350, 361)
Screenshot: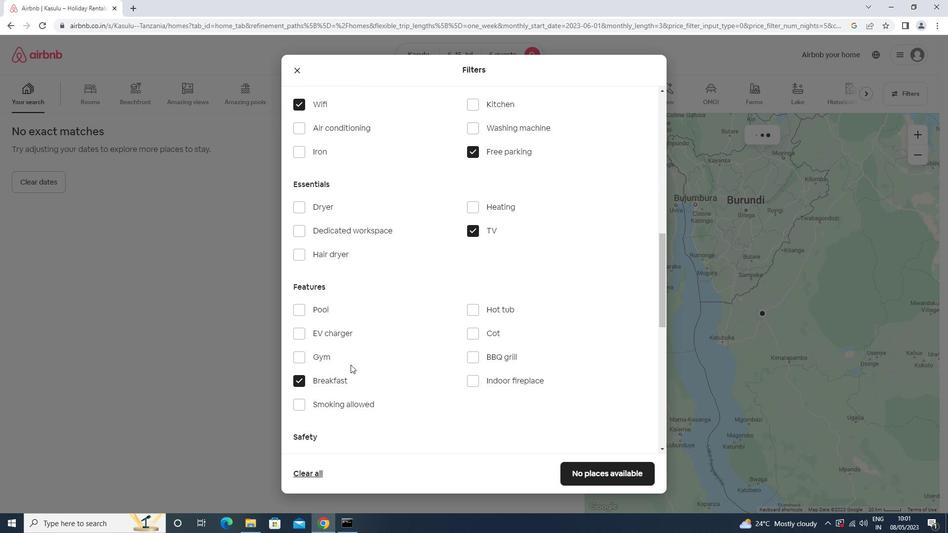 
Action: Mouse pressed left at (350, 361)
Screenshot: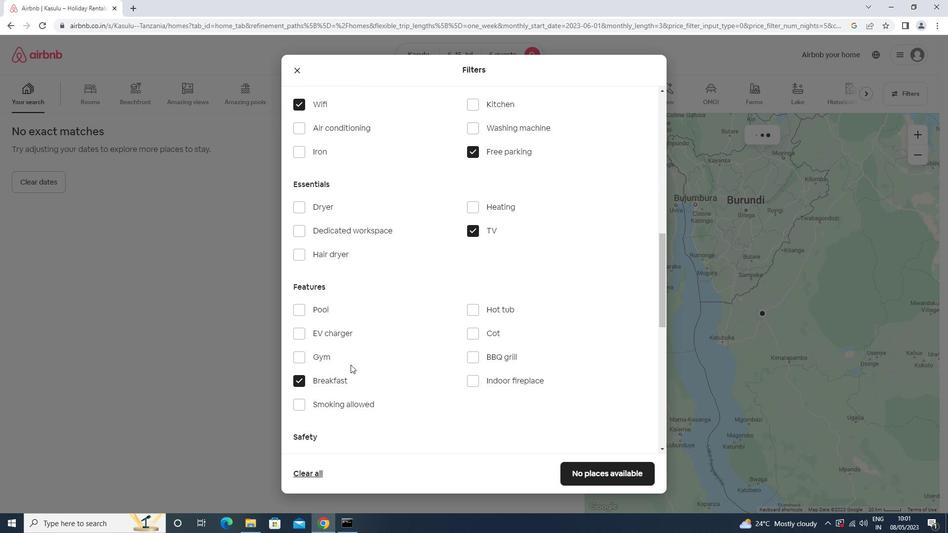 
Action: Mouse moved to (383, 420)
Screenshot: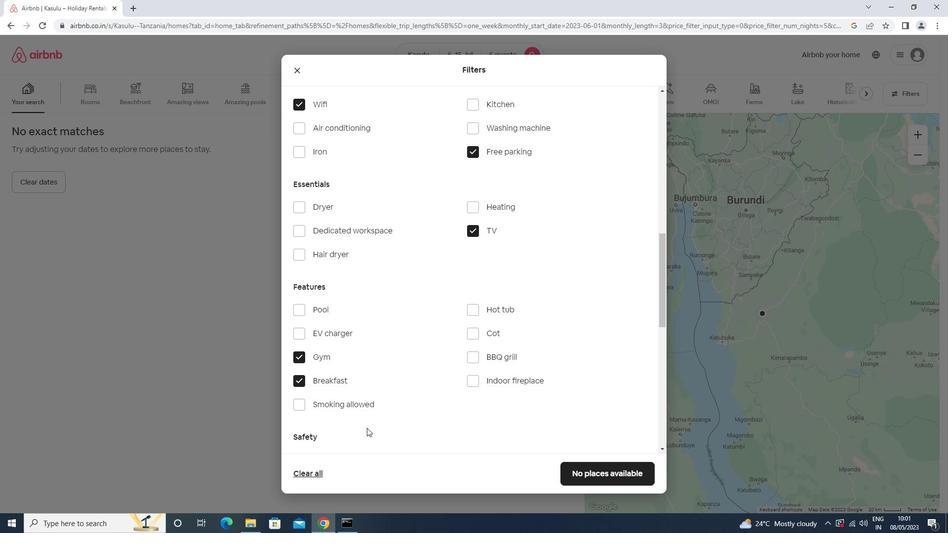 
Action: Mouse scrolled (383, 420) with delta (0, 0)
Screenshot: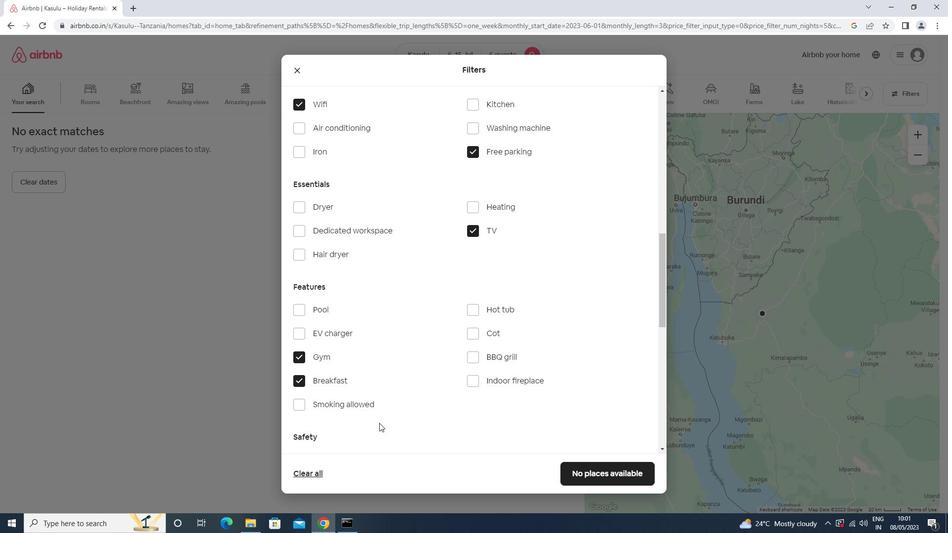 
Action: Mouse scrolled (383, 420) with delta (0, 0)
Screenshot: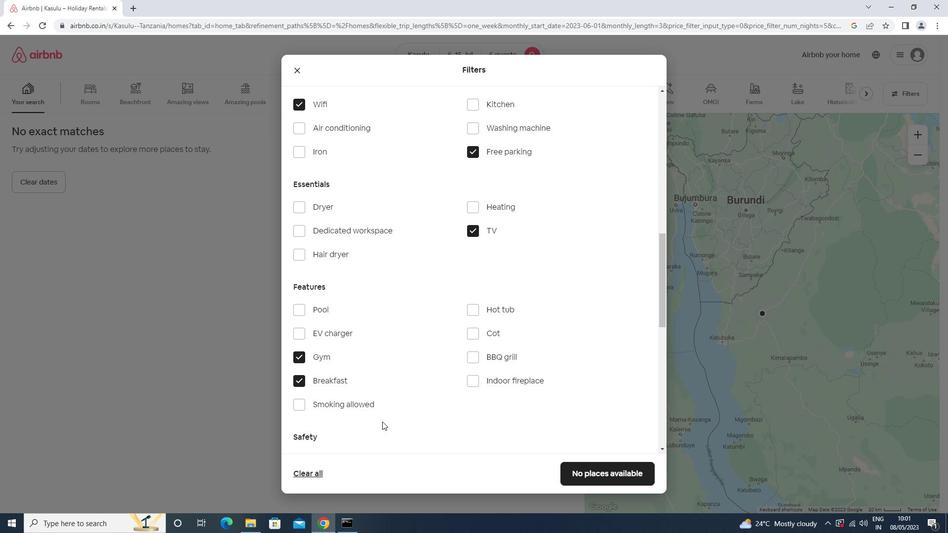 
Action: Mouse scrolled (383, 420) with delta (0, 0)
Screenshot: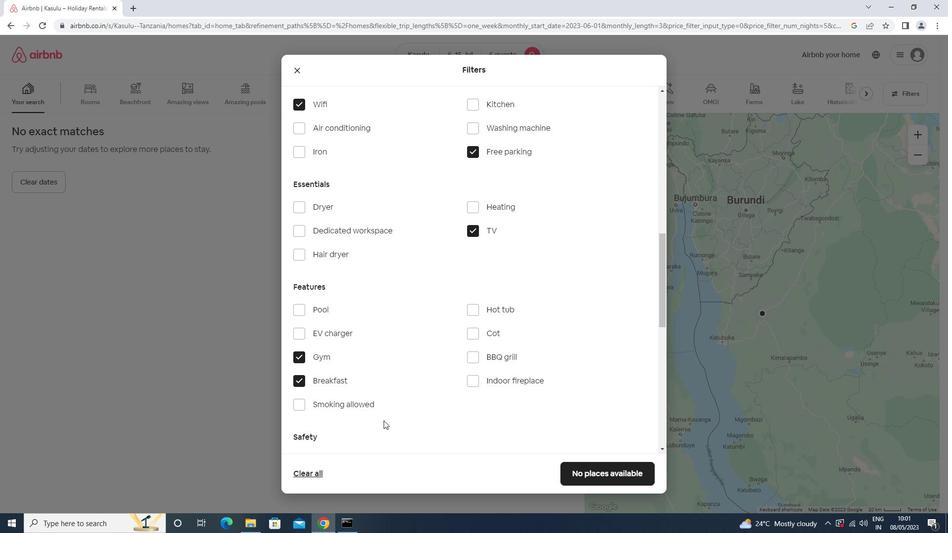 
Action: Mouse scrolled (383, 420) with delta (0, 0)
Screenshot: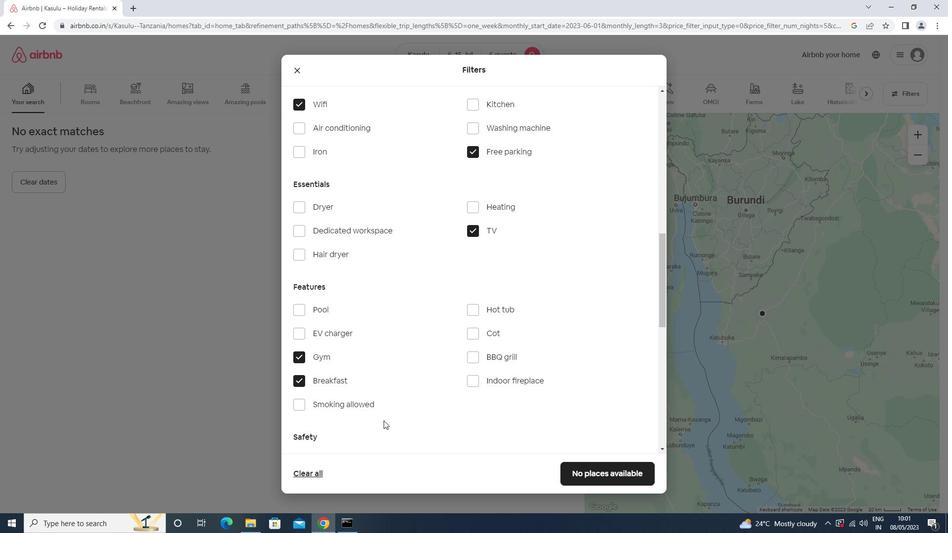 
Action: Mouse moved to (622, 399)
Screenshot: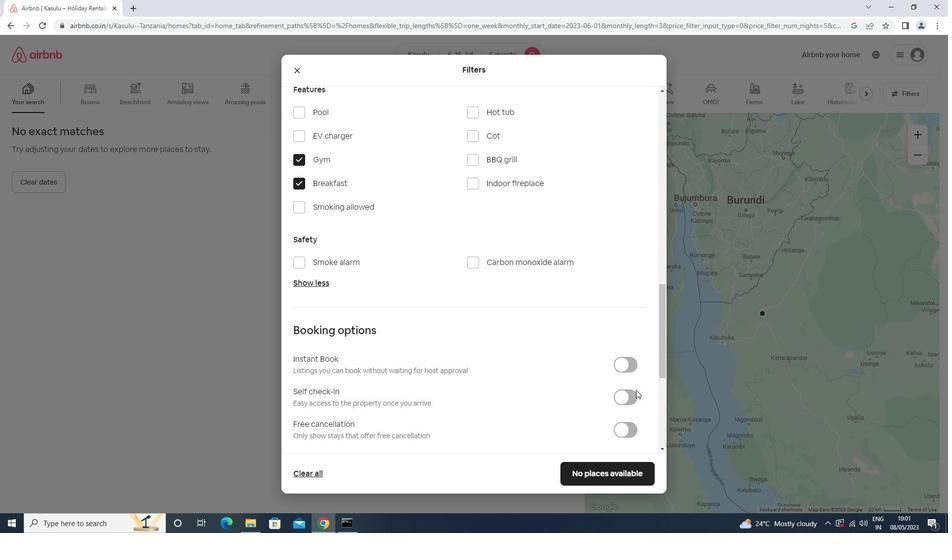 
Action: Mouse pressed left at (622, 399)
Screenshot: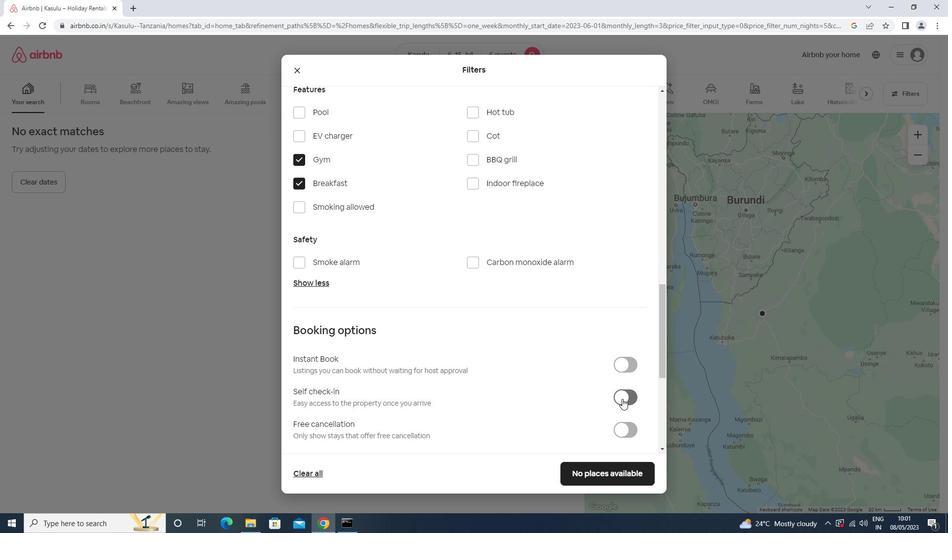 
Action: Mouse moved to (542, 423)
Screenshot: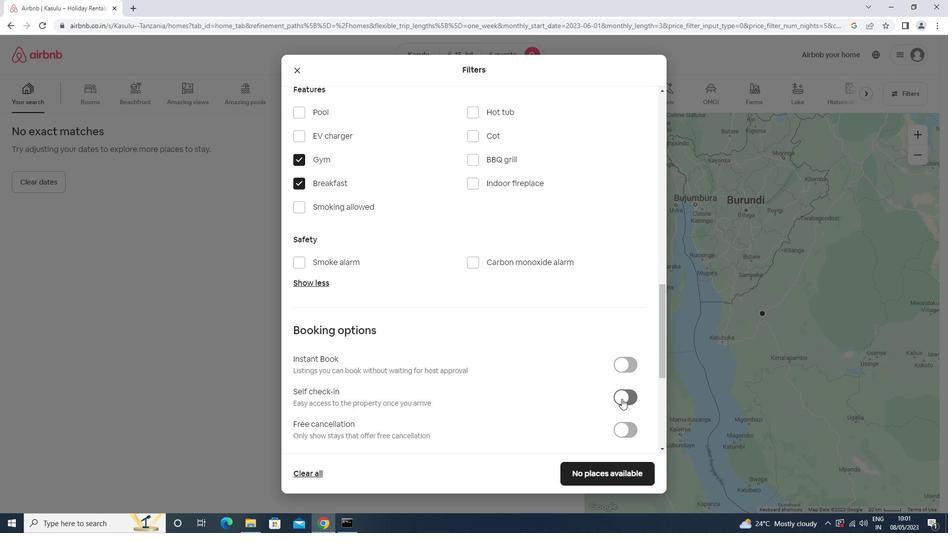 
Action: Mouse scrolled (542, 422) with delta (0, 0)
Screenshot: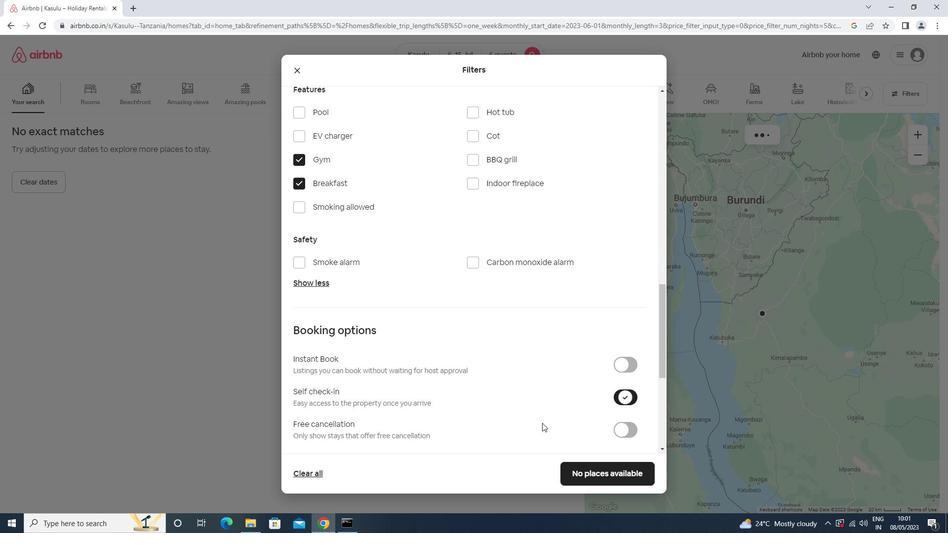 
Action: Mouse scrolled (542, 422) with delta (0, 0)
Screenshot: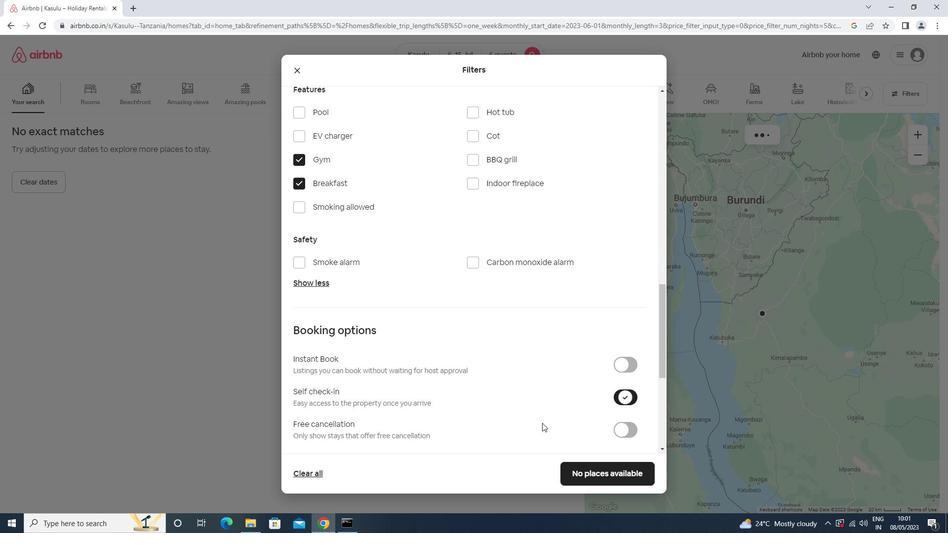 
Action: Mouse scrolled (542, 422) with delta (0, 0)
Screenshot: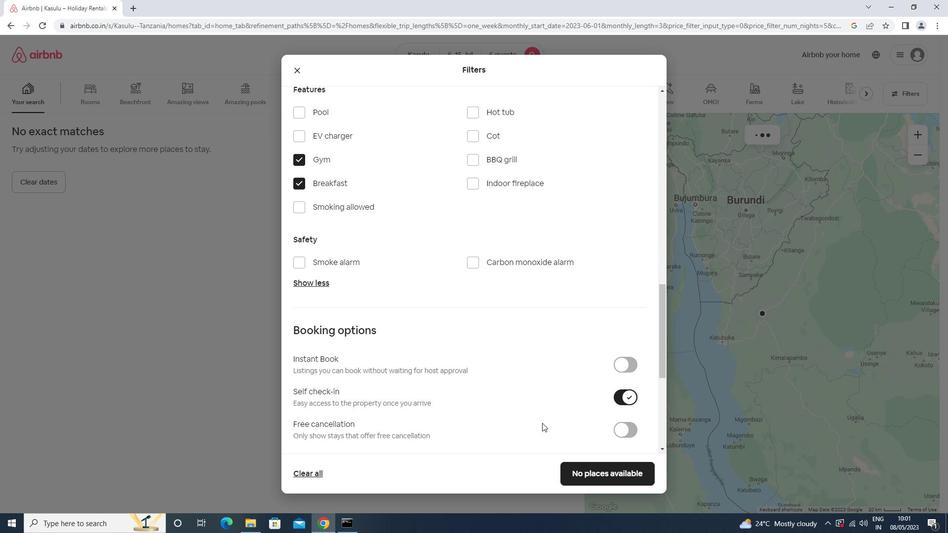 
Action: Mouse scrolled (542, 422) with delta (0, 0)
Screenshot: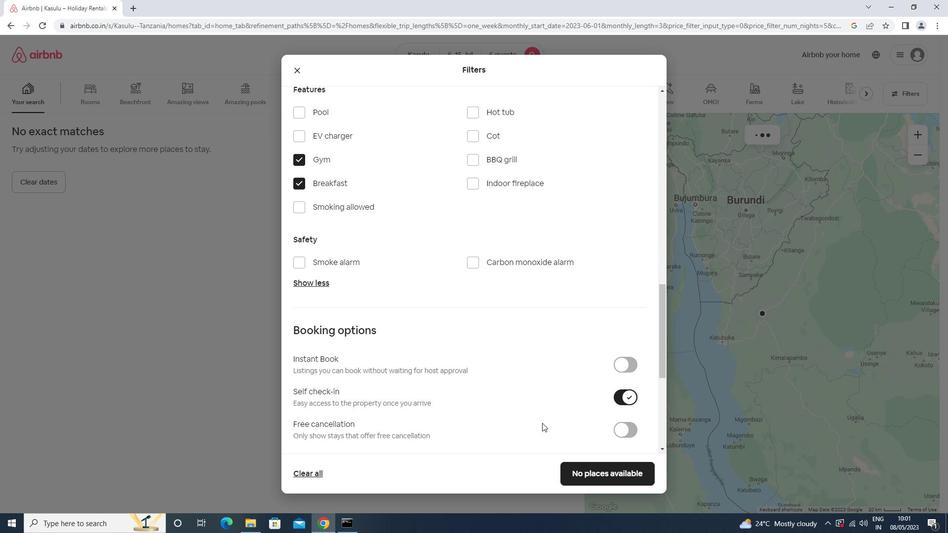 
Action: Mouse scrolled (542, 422) with delta (0, 0)
Screenshot: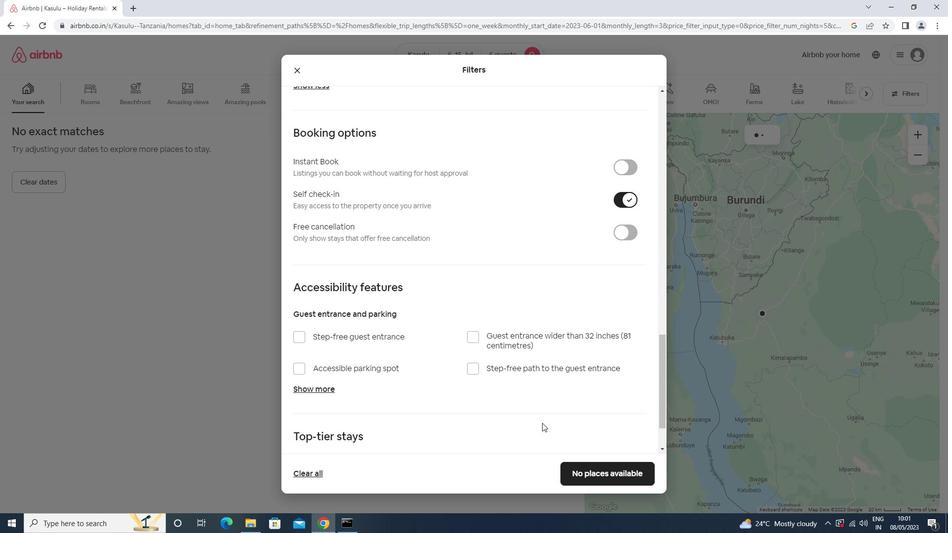 
Action: Mouse scrolled (542, 422) with delta (0, 0)
Screenshot: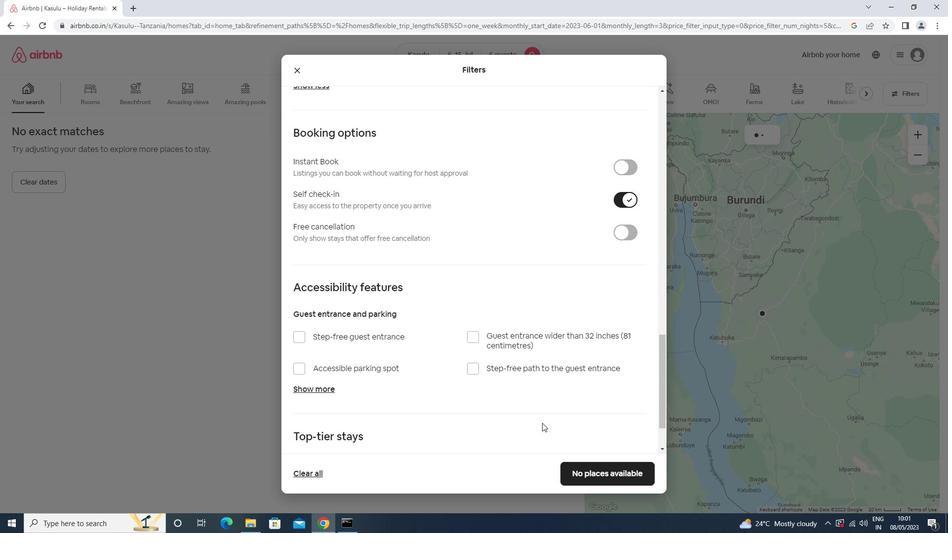 
Action: Mouse scrolled (542, 422) with delta (0, 0)
Screenshot: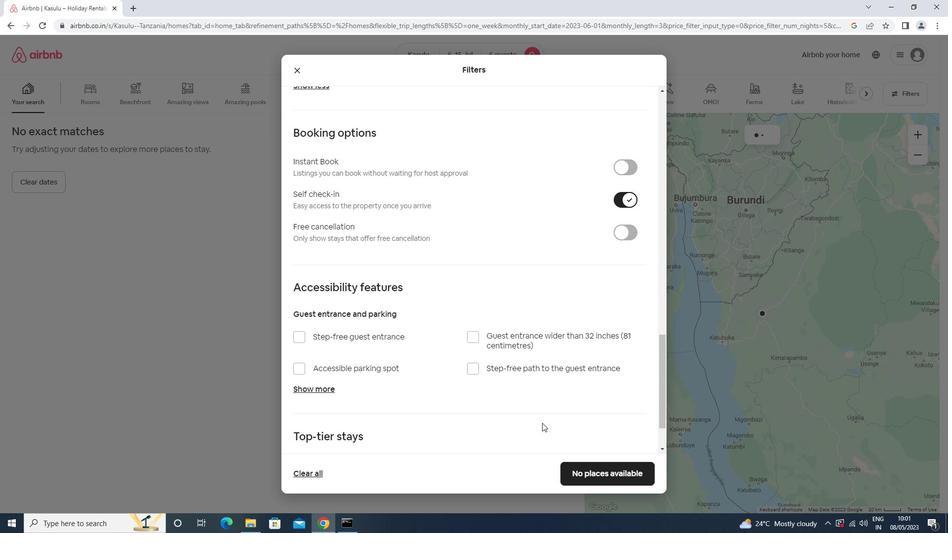 
Action: Mouse scrolled (542, 422) with delta (0, 0)
Screenshot: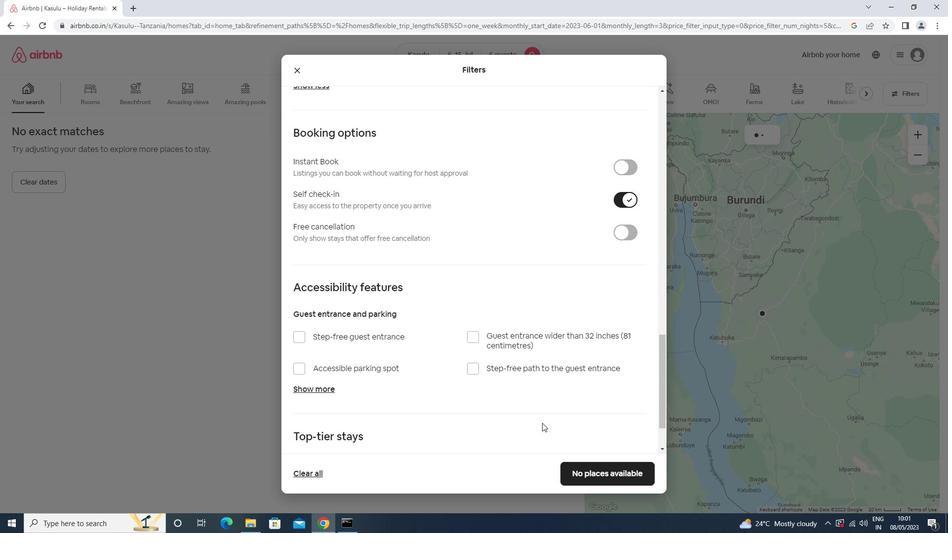 
Action: Mouse moved to (554, 426)
Screenshot: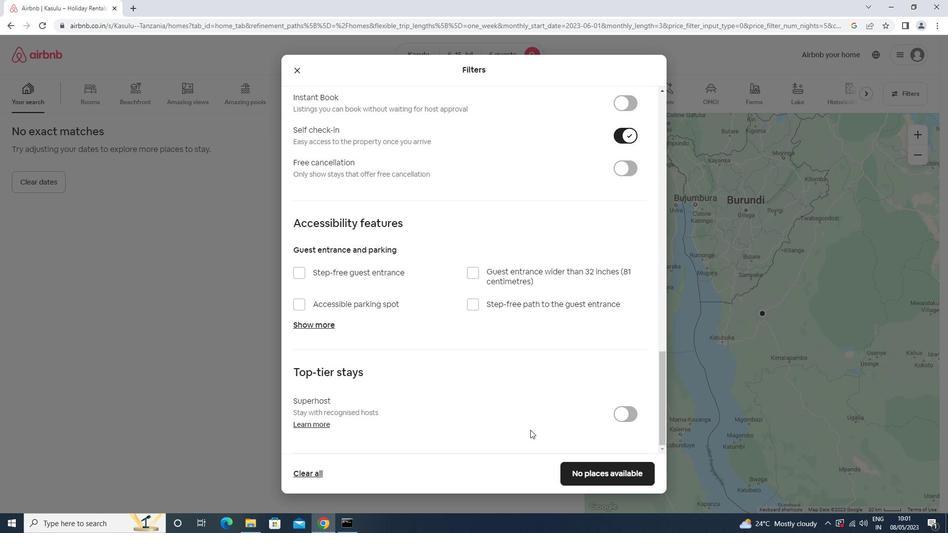 
Action: Mouse scrolled (554, 426) with delta (0, 0)
Screenshot: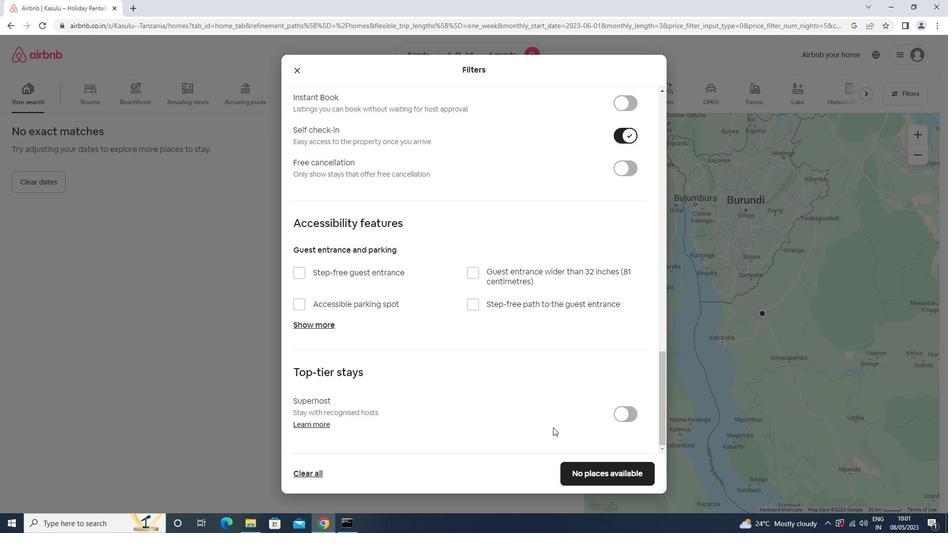 
Action: Mouse scrolled (554, 426) with delta (0, 0)
Screenshot: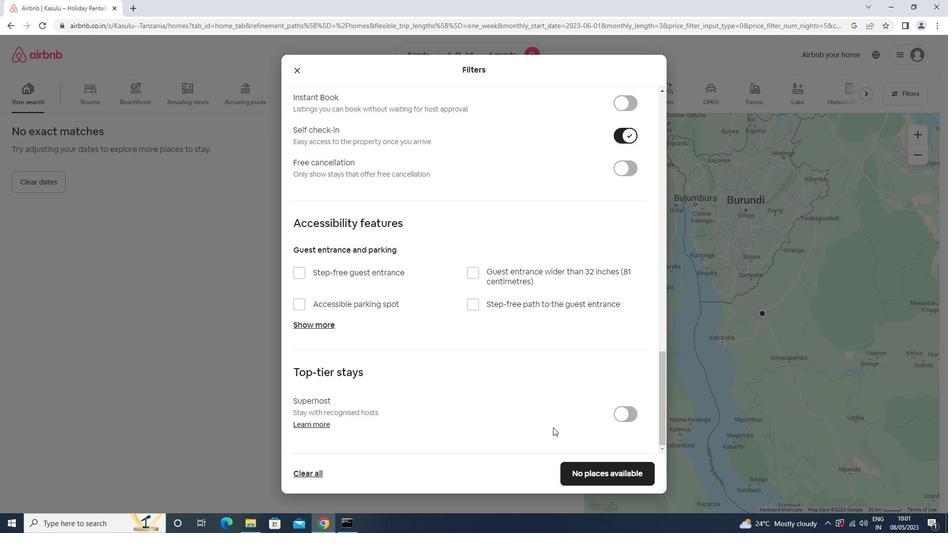 
Action: Mouse scrolled (554, 426) with delta (0, 0)
Screenshot: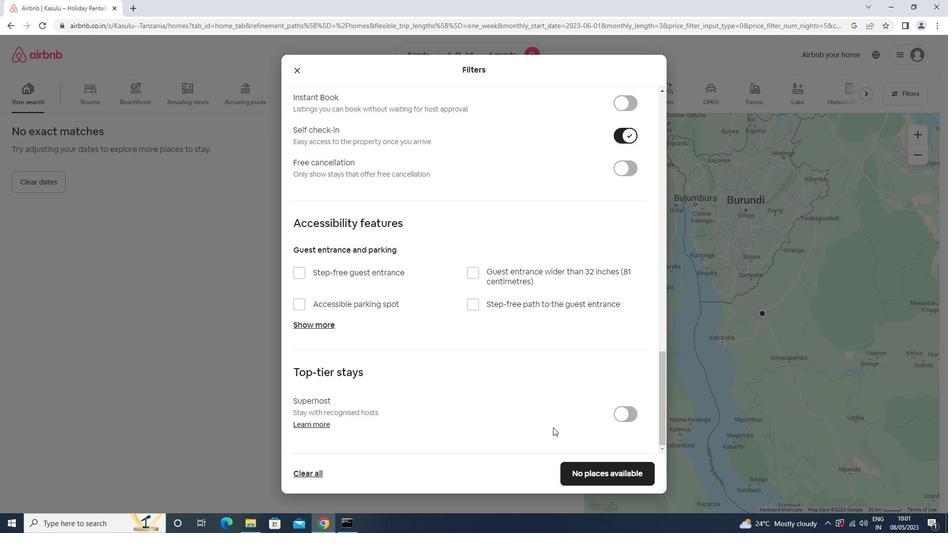 
Action: Mouse scrolled (554, 426) with delta (0, 0)
Screenshot: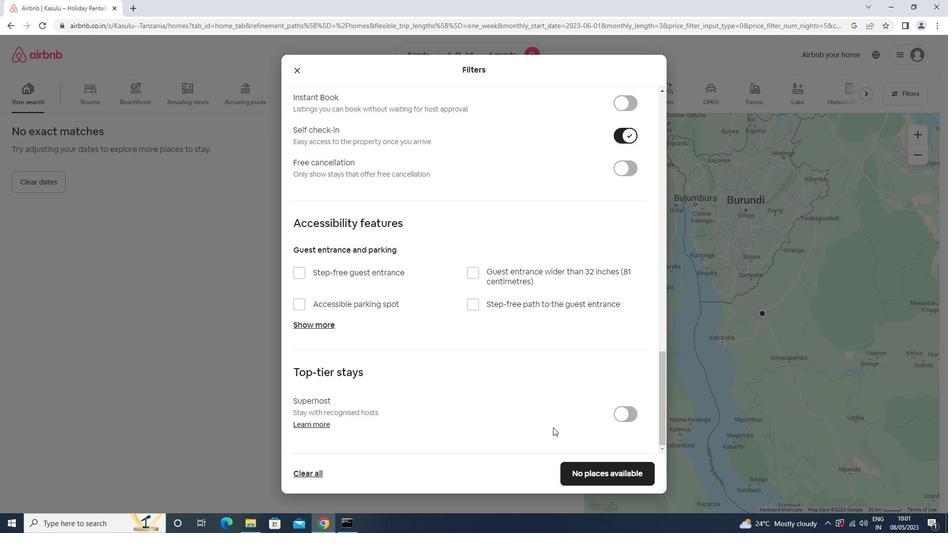 
Action: Mouse scrolled (554, 426) with delta (0, 0)
Screenshot: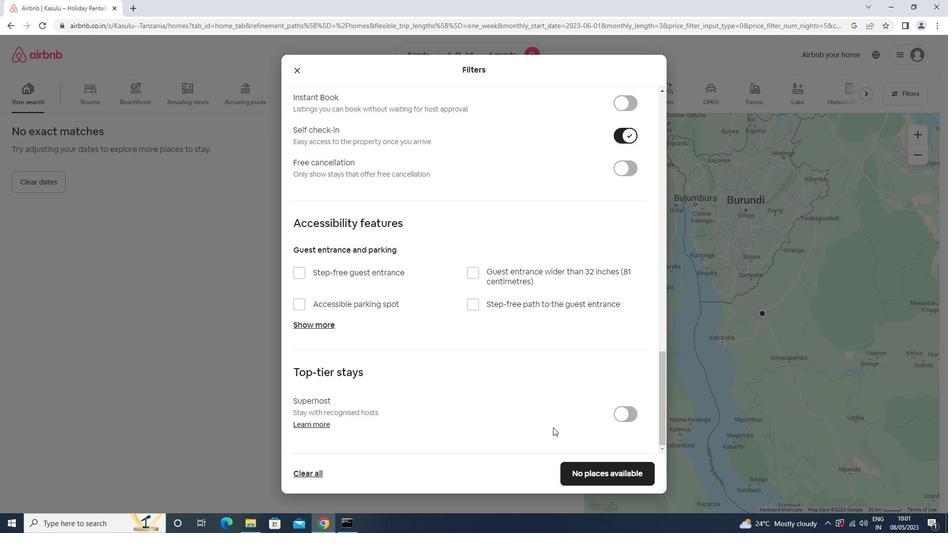 
Action: Mouse moved to (604, 475)
Screenshot: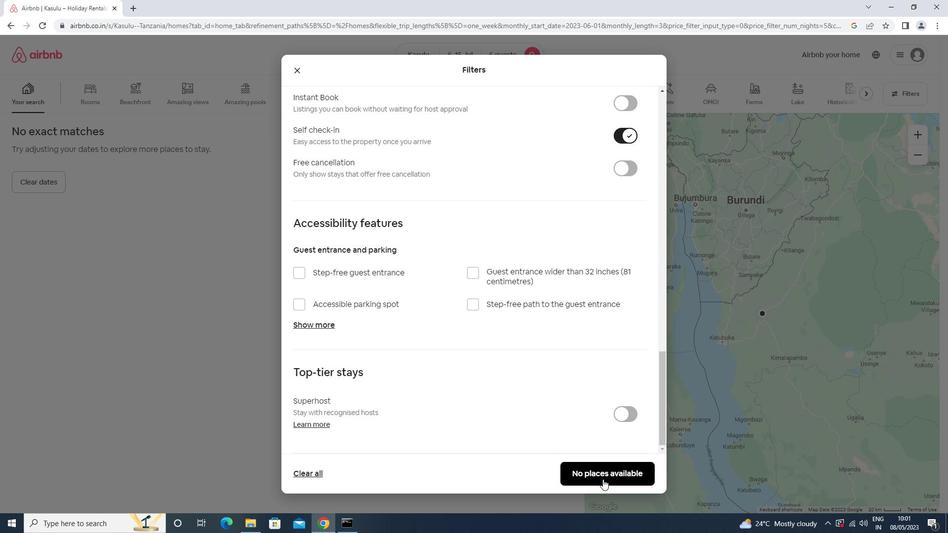 
Action: Mouse pressed left at (604, 475)
Screenshot: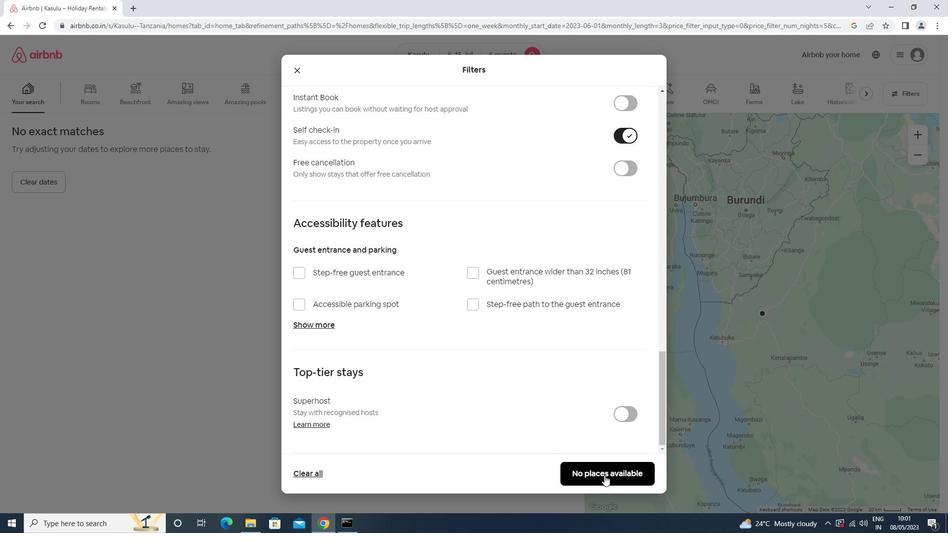 
